 Task: Search Round Trip flight tickets for 2 adults, in Economy from Cairo to Phuket to travel on 02-Nov-2023. Phuket to Cairo on 22-Dec-2023.  Stops: One stop or fewer. Choice of flight is Emirates.  Outbound departure time preference is 12:00. Connecting airport is Dubai.
Action: Mouse moved to (326, 226)
Screenshot: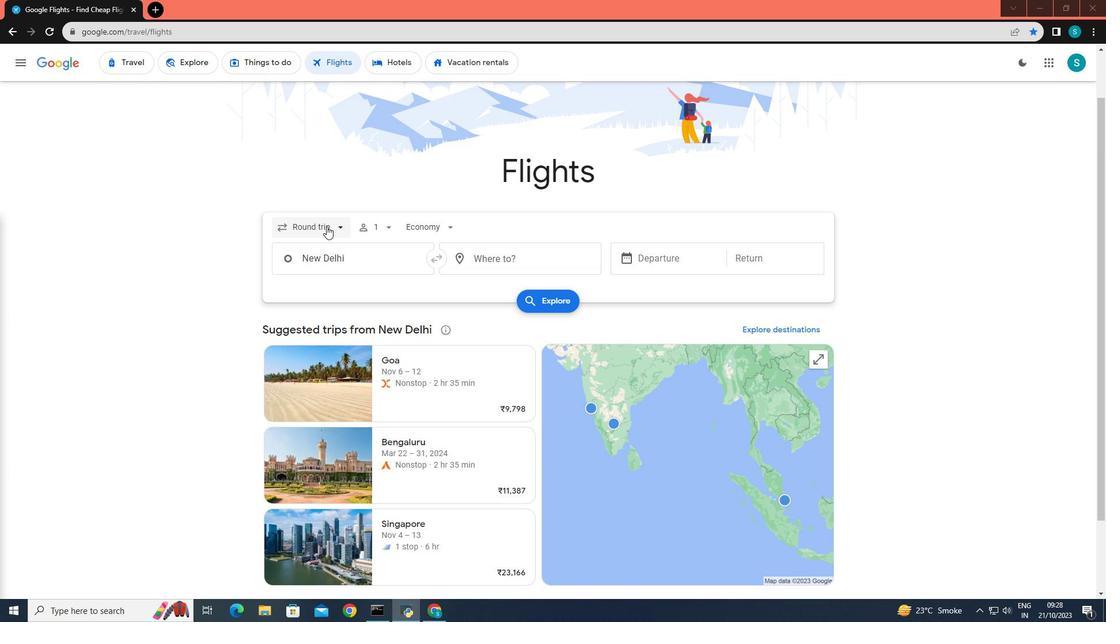 
Action: Mouse pressed left at (326, 226)
Screenshot: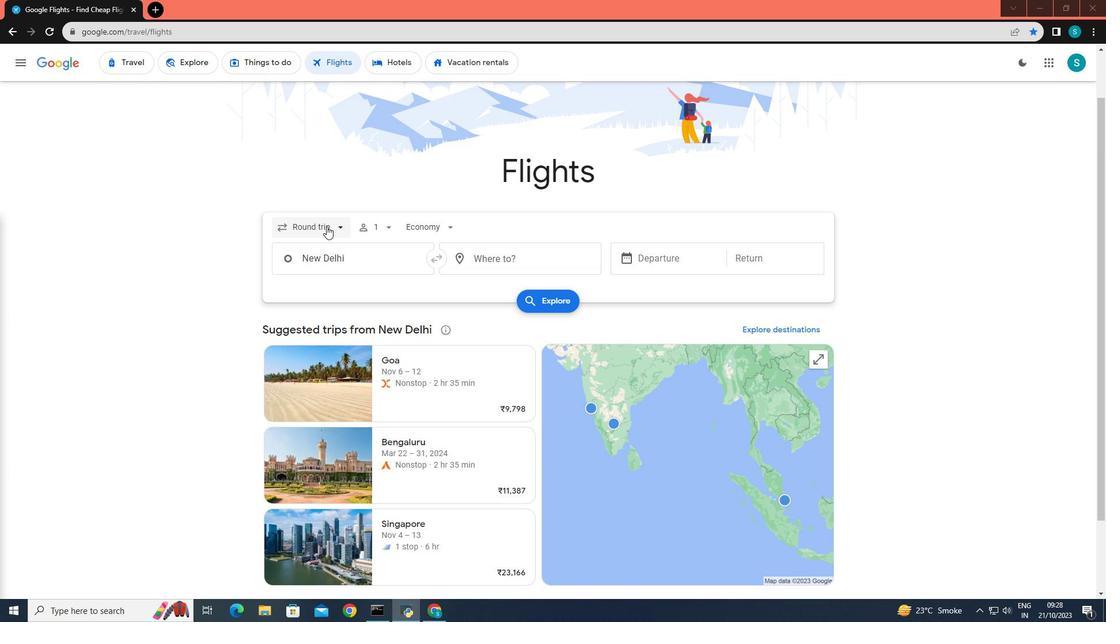 
Action: Mouse moved to (326, 259)
Screenshot: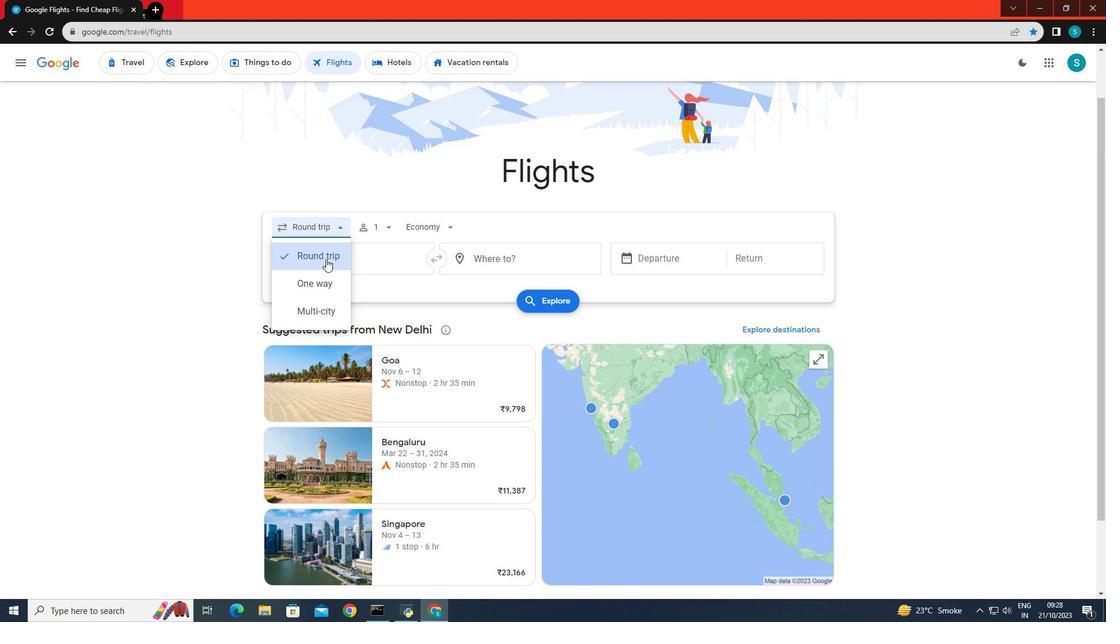 
Action: Mouse pressed left at (326, 259)
Screenshot: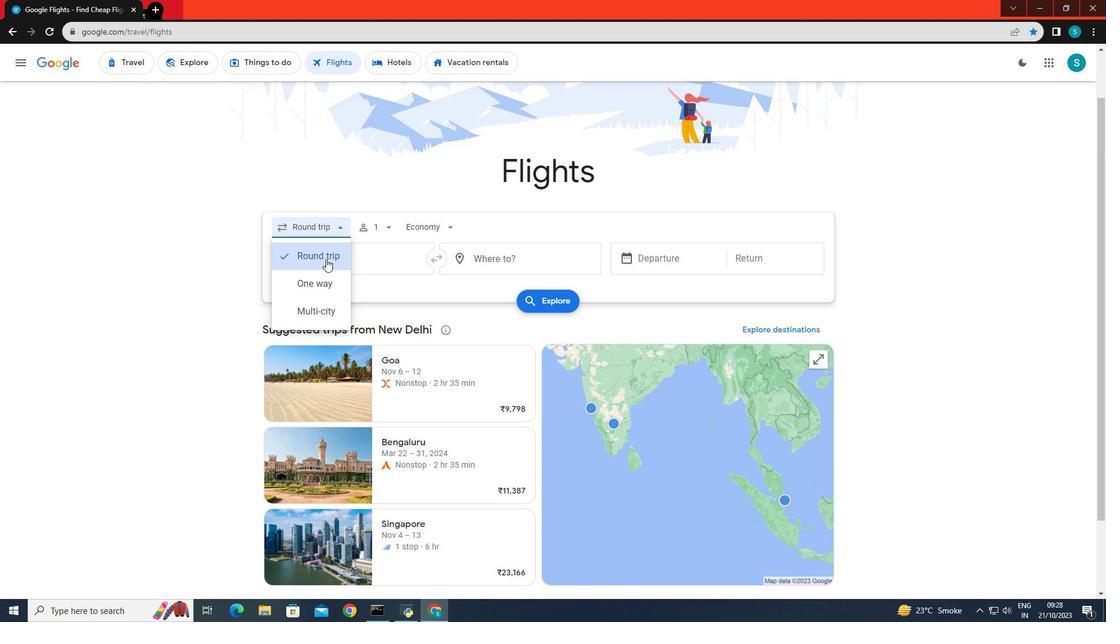 
Action: Mouse moved to (386, 231)
Screenshot: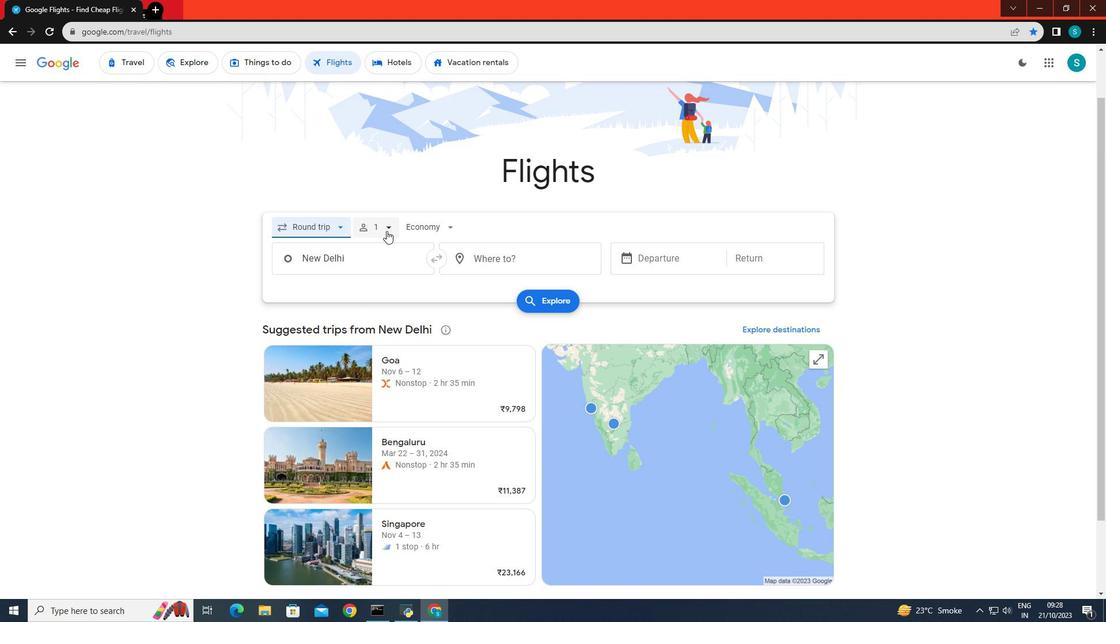 
Action: Mouse pressed left at (386, 231)
Screenshot: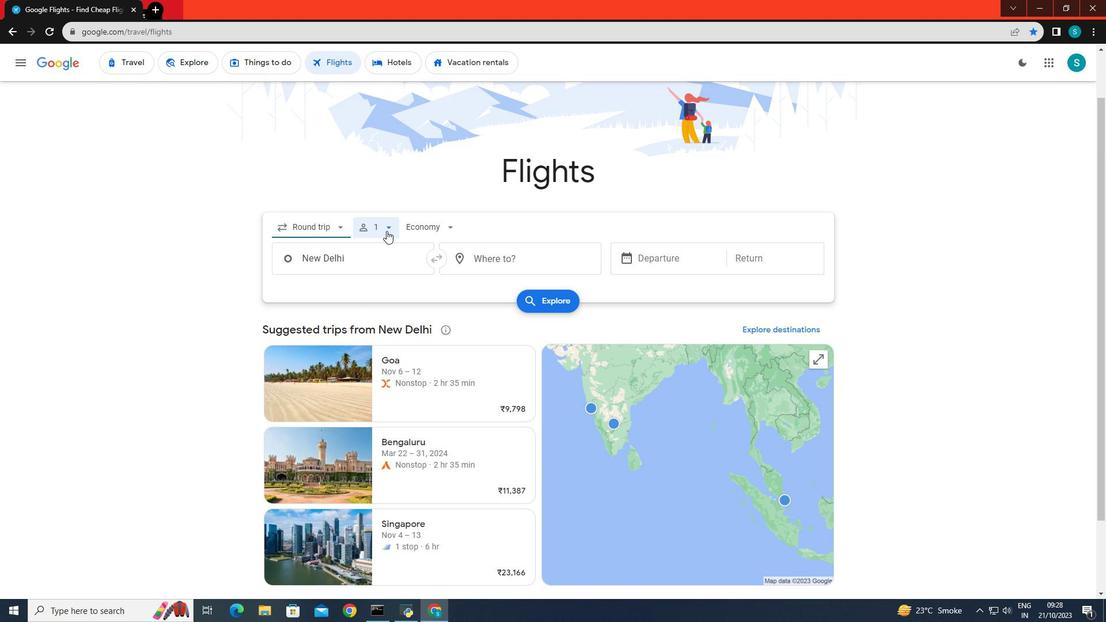 
Action: Mouse moved to (472, 254)
Screenshot: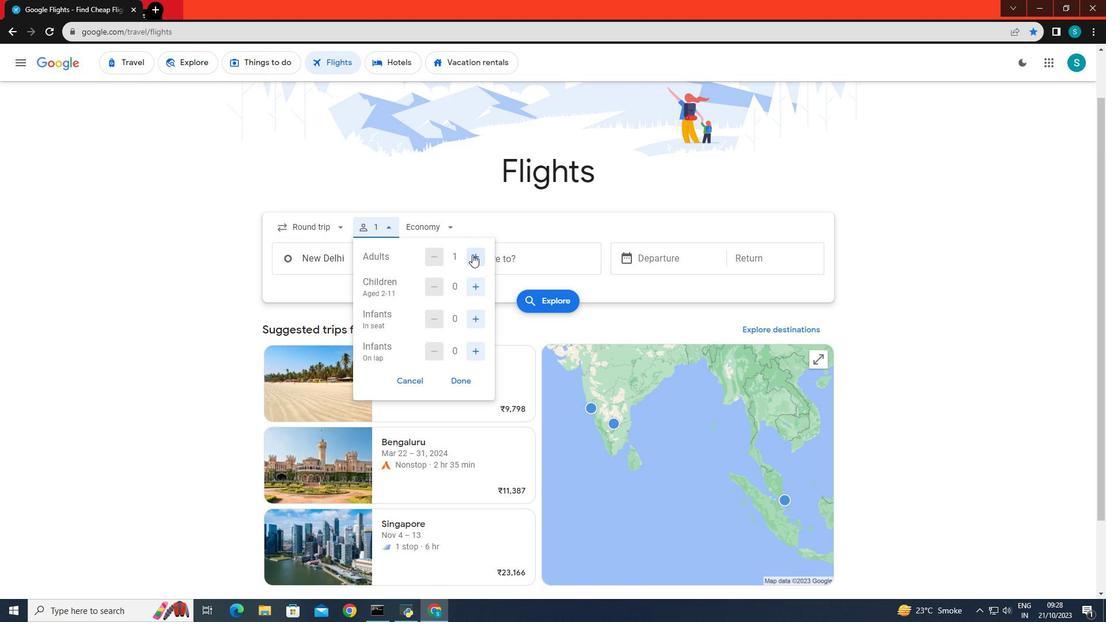 
Action: Mouse pressed left at (472, 254)
Screenshot: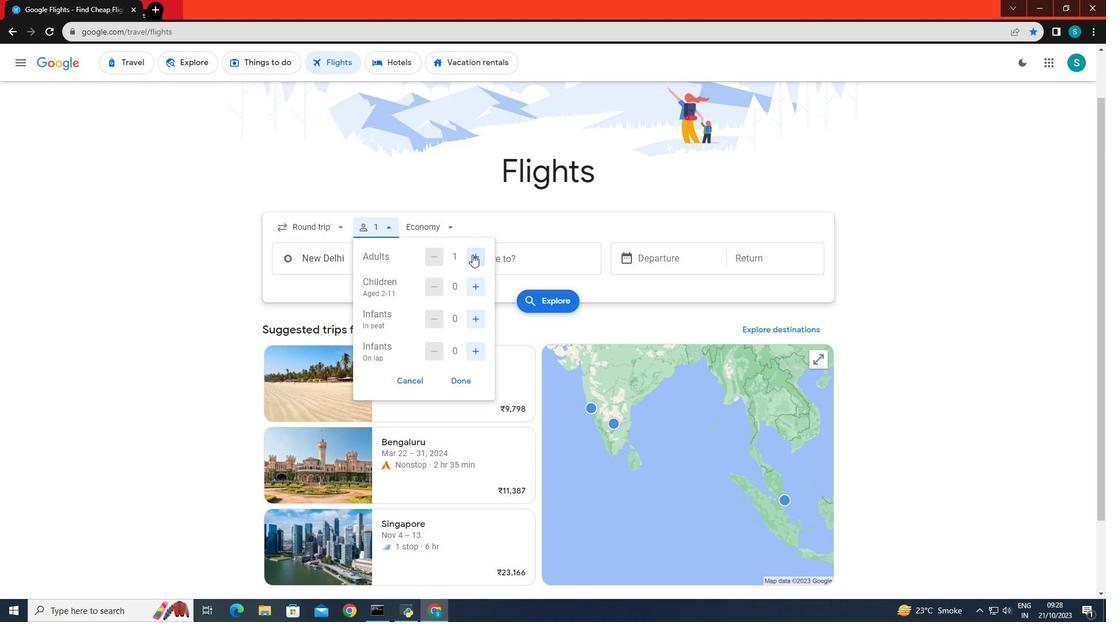 
Action: Mouse moved to (466, 380)
Screenshot: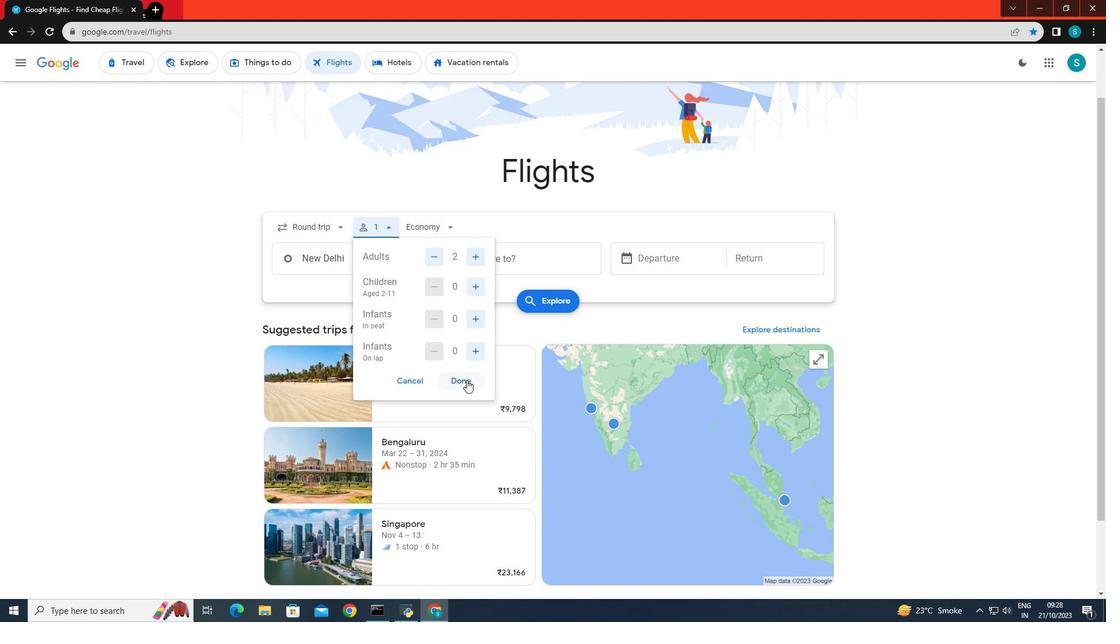 
Action: Mouse pressed left at (466, 380)
Screenshot: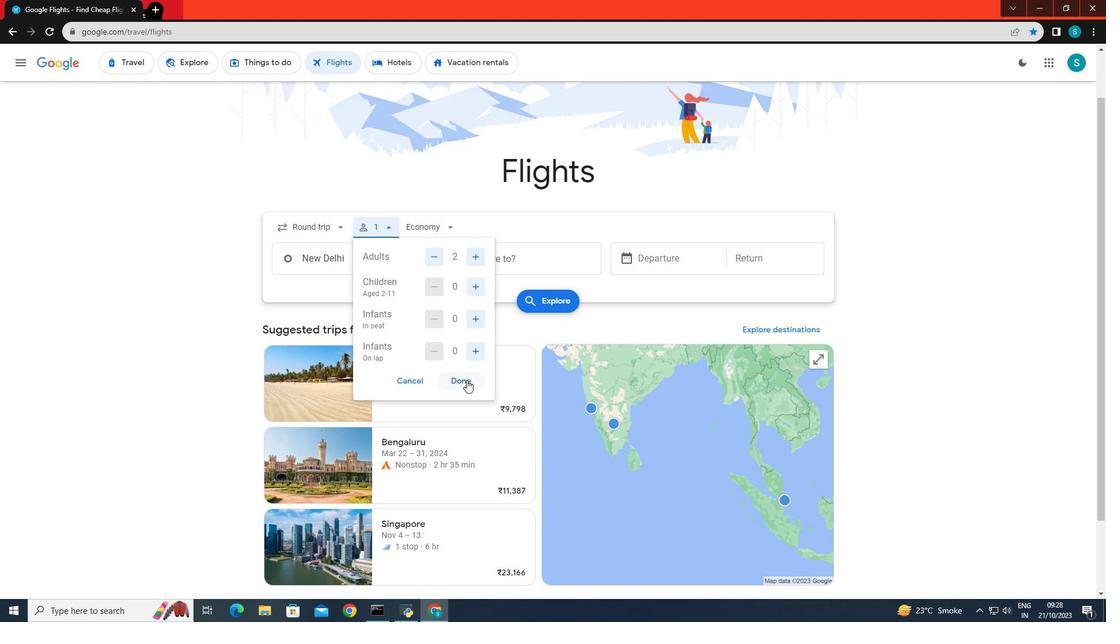 
Action: Mouse moved to (439, 230)
Screenshot: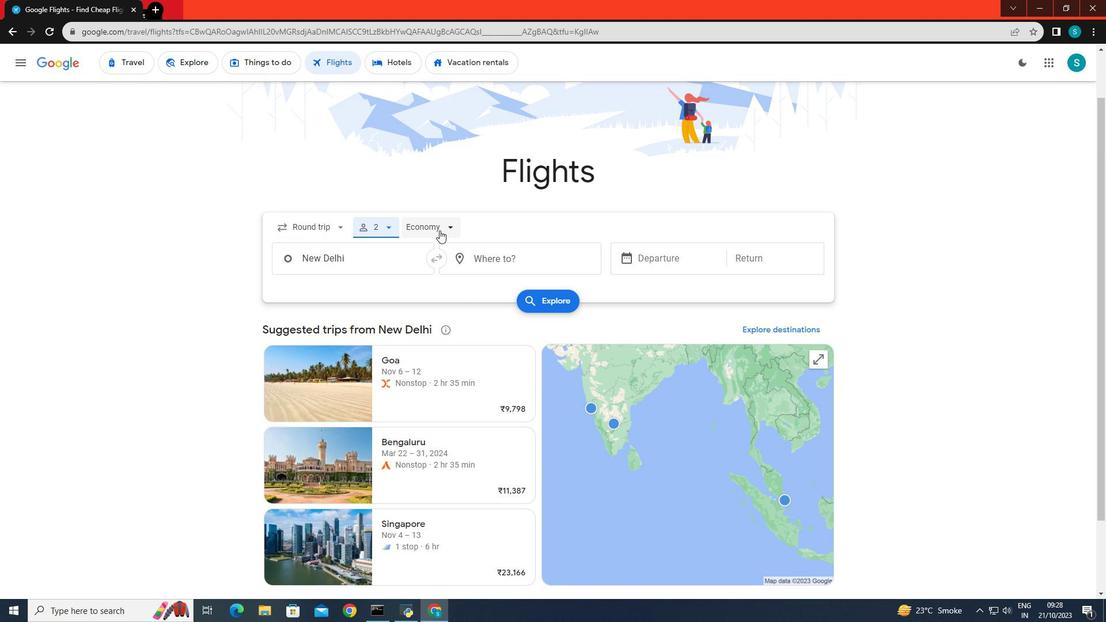 
Action: Mouse pressed left at (439, 230)
Screenshot: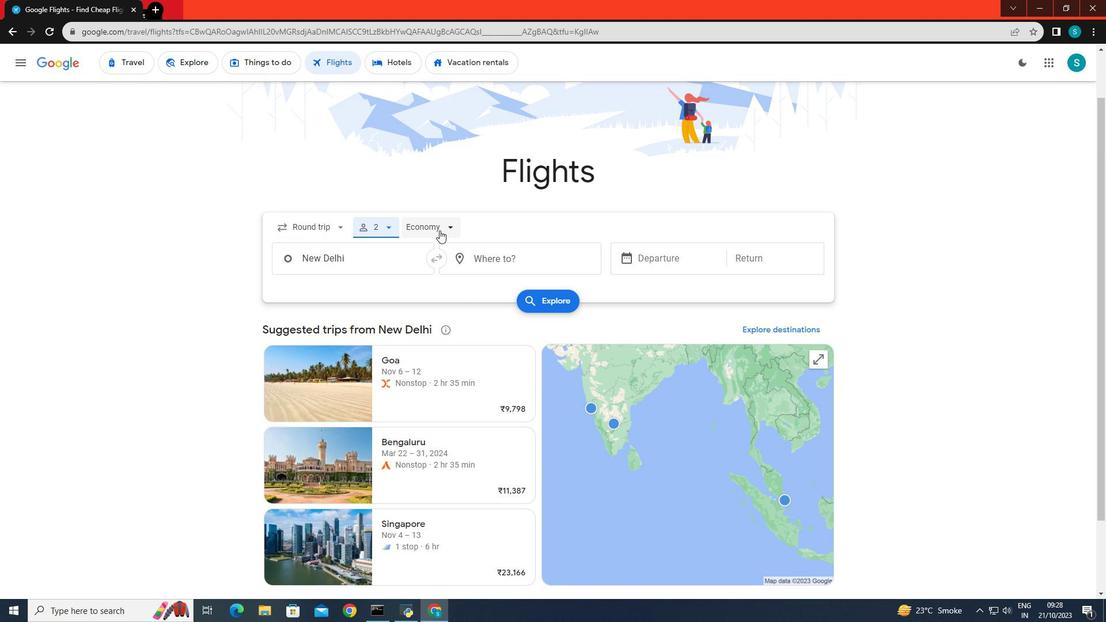 
Action: Mouse moved to (440, 257)
Screenshot: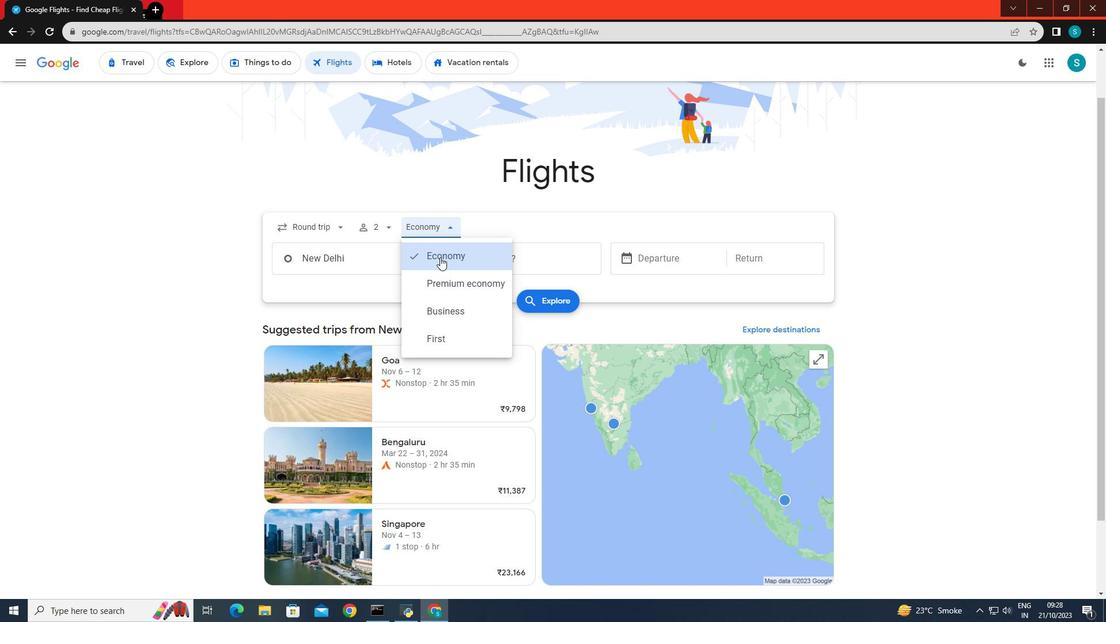 
Action: Mouse pressed left at (440, 257)
Screenshot: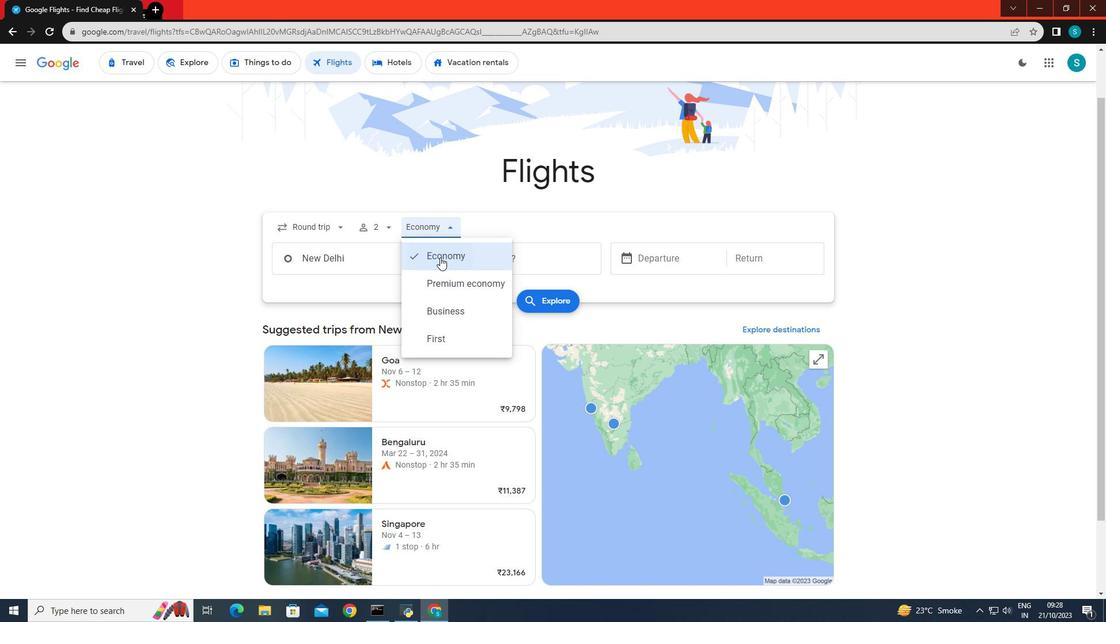 
Action: Mouse moved to (353, 255)
Screenshot: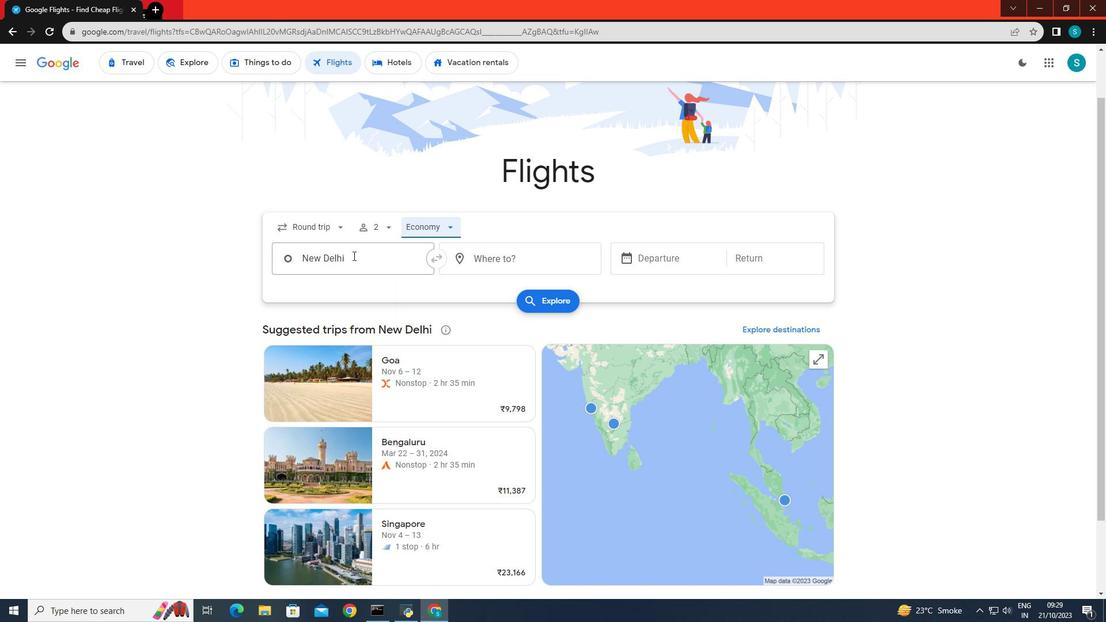 
Action: Mouse pressed left at (353, 255)
Screenshot: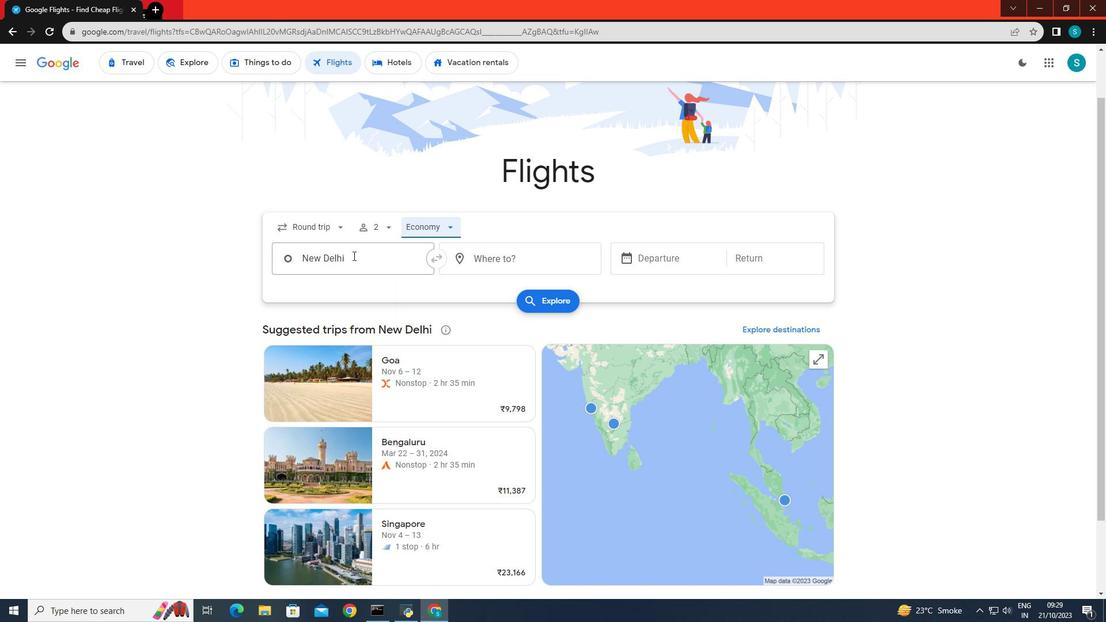 
Action: Key pressed <Key.backspace><Key.caps_lock>C<Key.caps_lock>airo
Screenshot: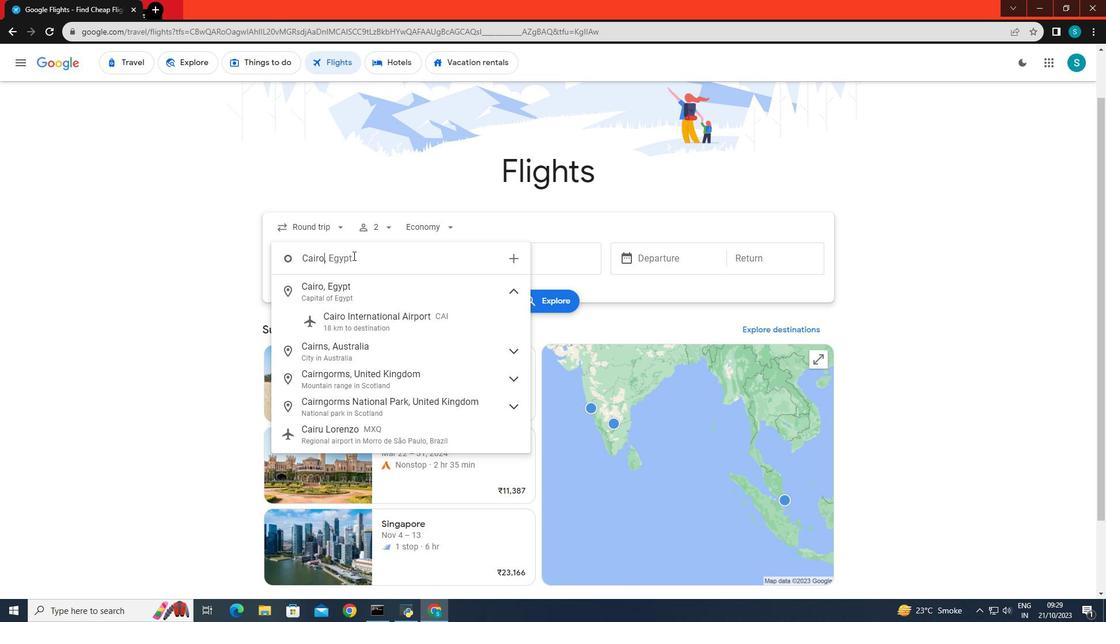 
Action: Mouse moved to (349, 283)
Screenshot: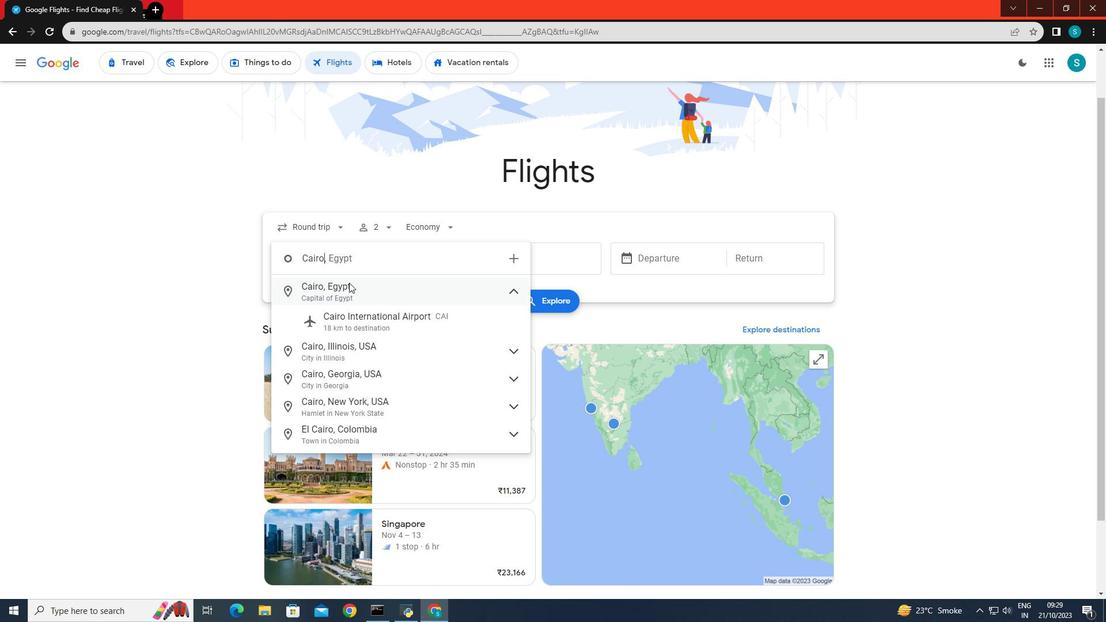 
Action: Mouse pressed left at (349, 283)
Screenshot: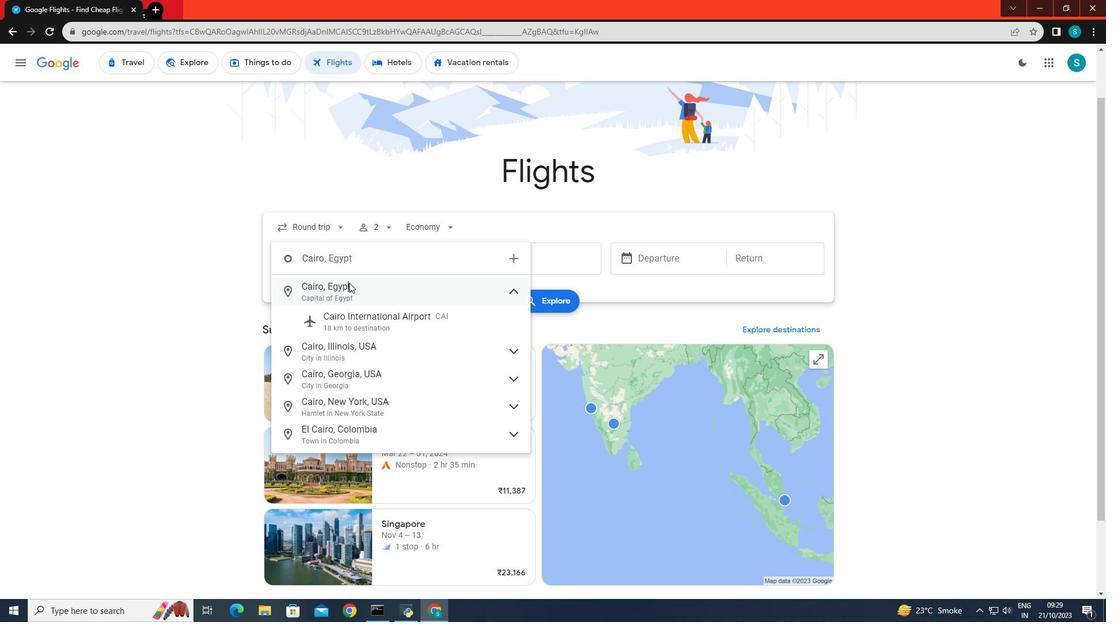 
Action: Mouse moved to (484, 251)
Screenshot: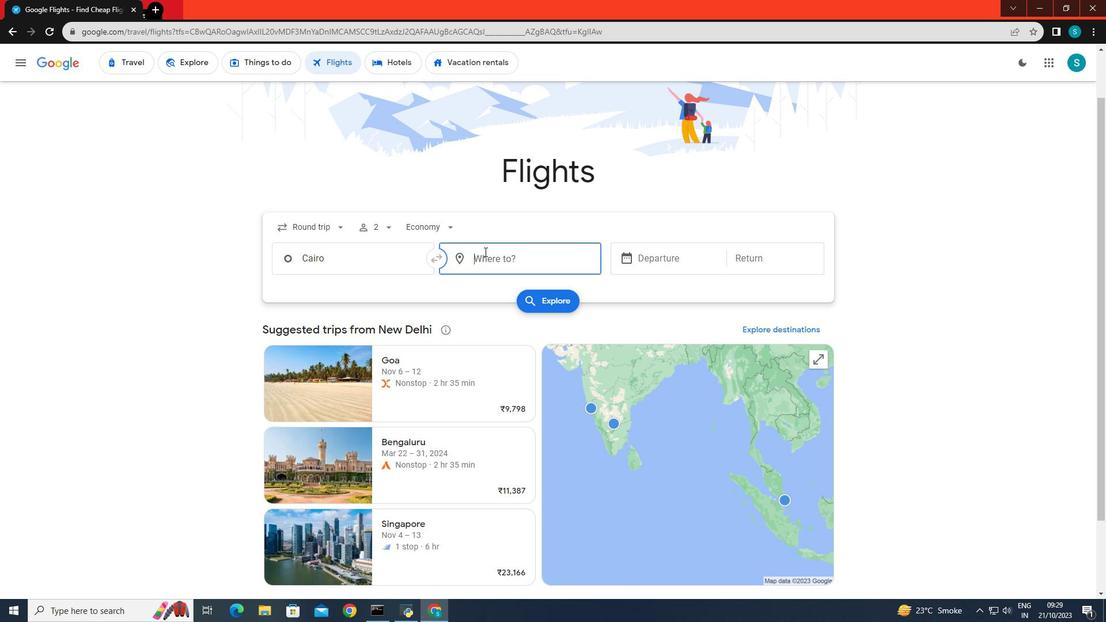 
Action: Mouse pressed left at (484, 251)
Screenshot: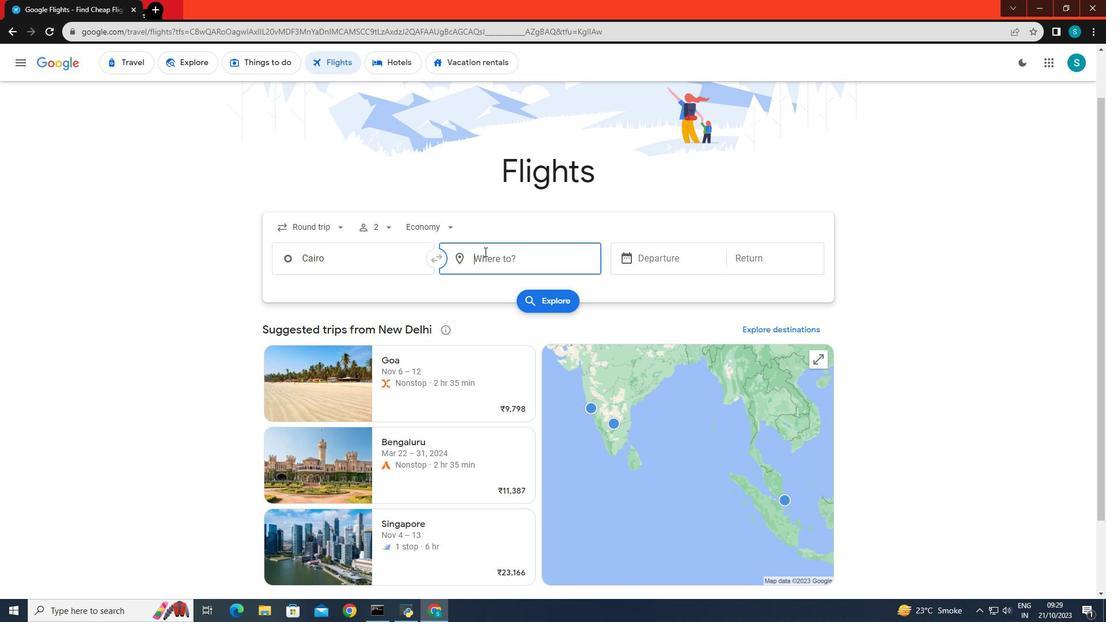 
Action: Key pressed <Key.caps_lock>P<Key.caps_lock>huket,
Screenshot: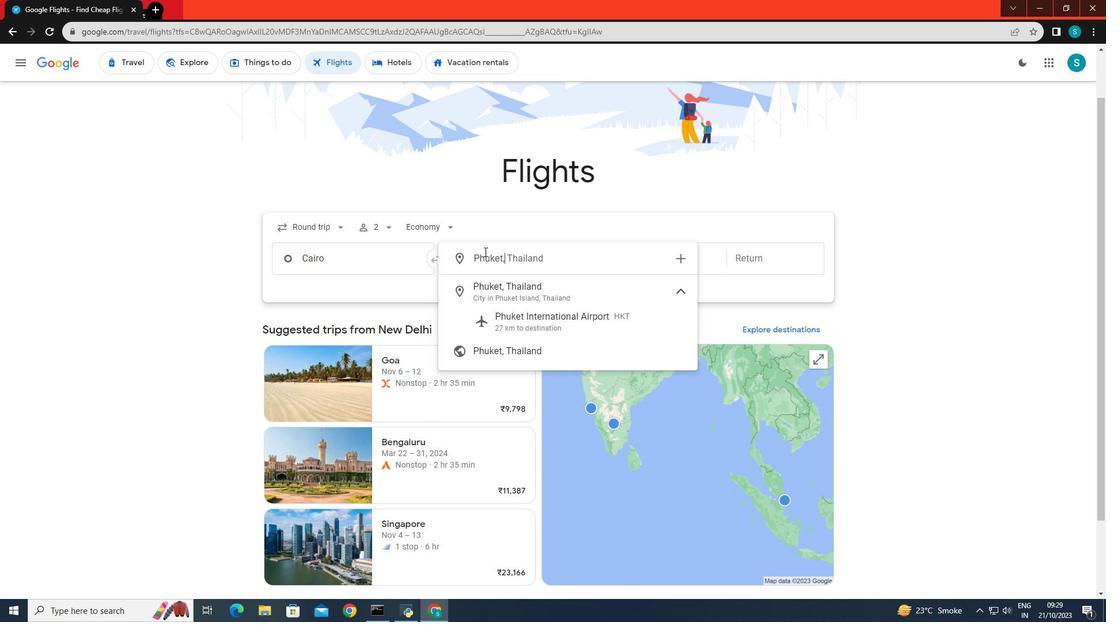 
Action: Mouse moved to (504, 277)
Screenshot: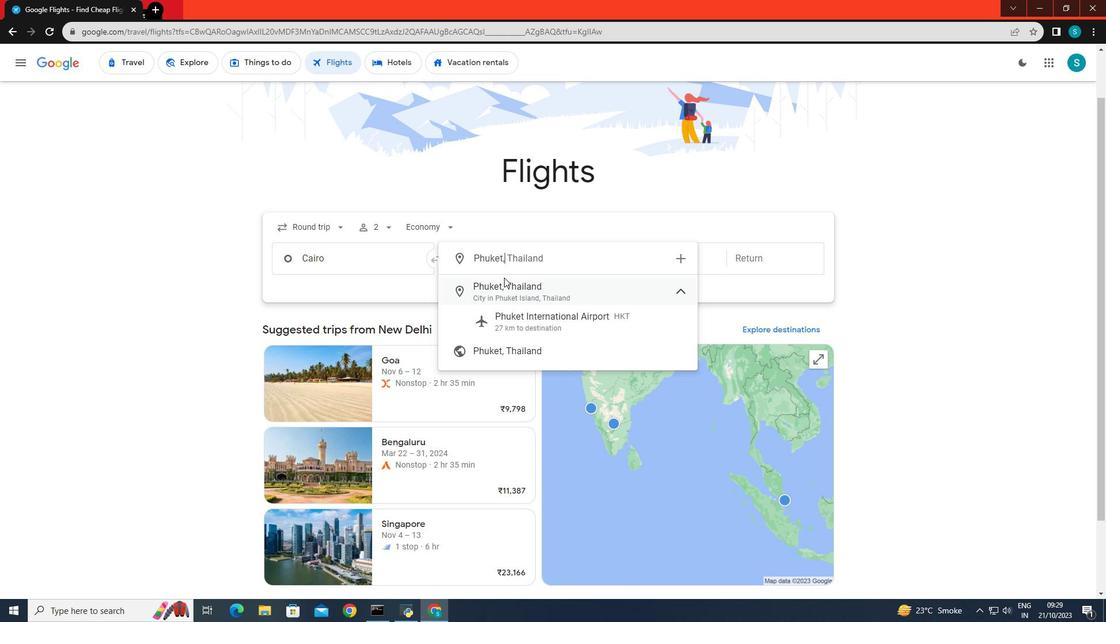 
Action: Mouse pressed left at (504, 277)
Screenshot: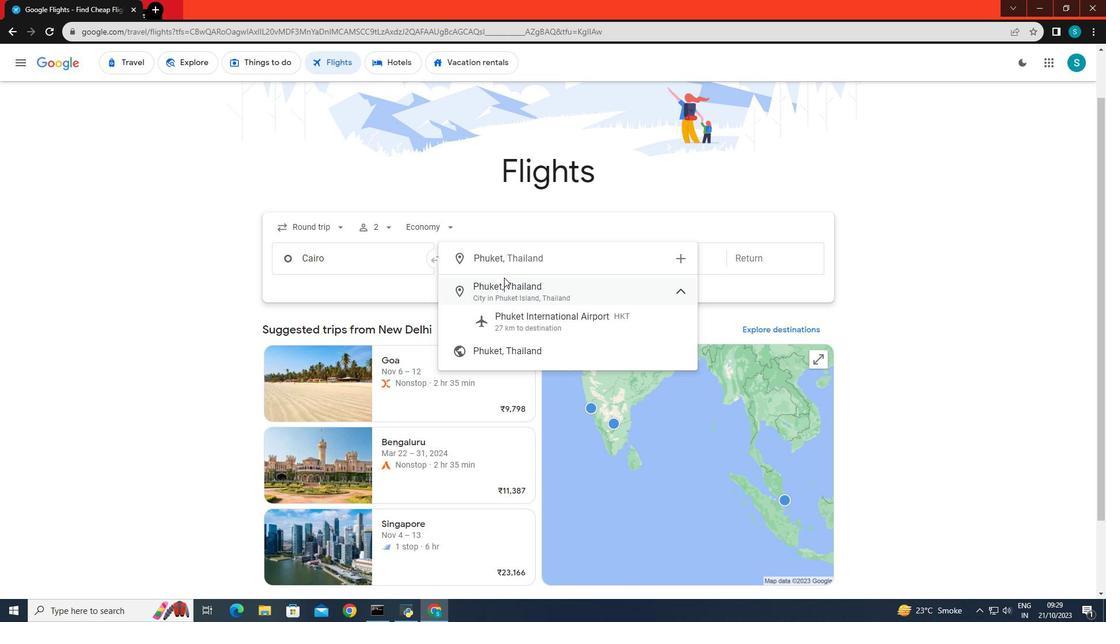 
Action: Mouse moved to (660, 256)
Screenshot: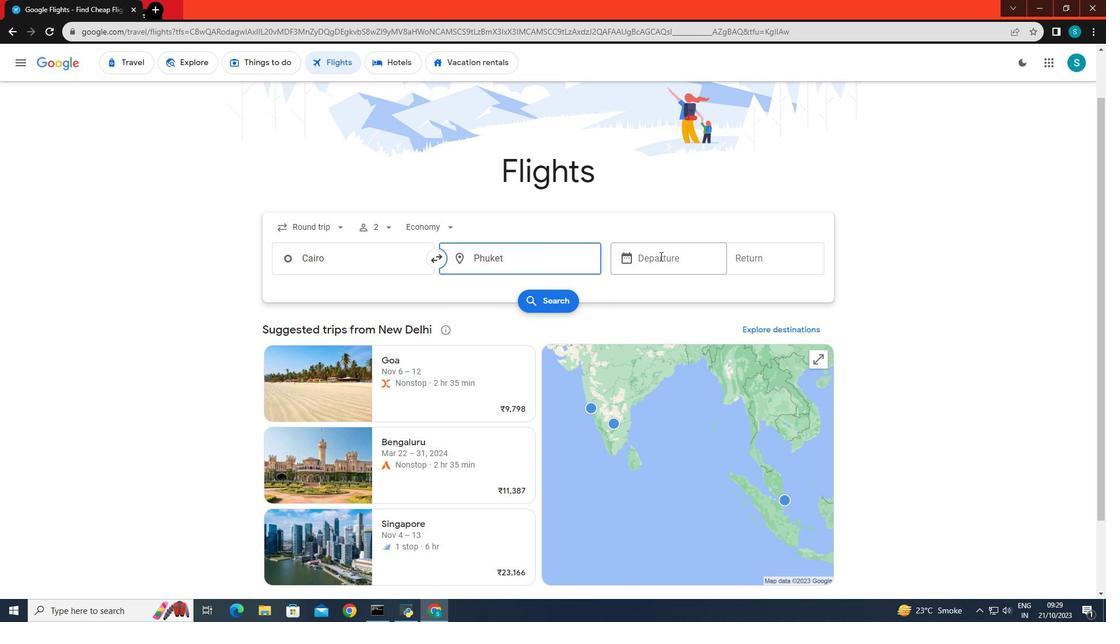 
Action: Mouse pressed left at (660, 256)
Screenshot: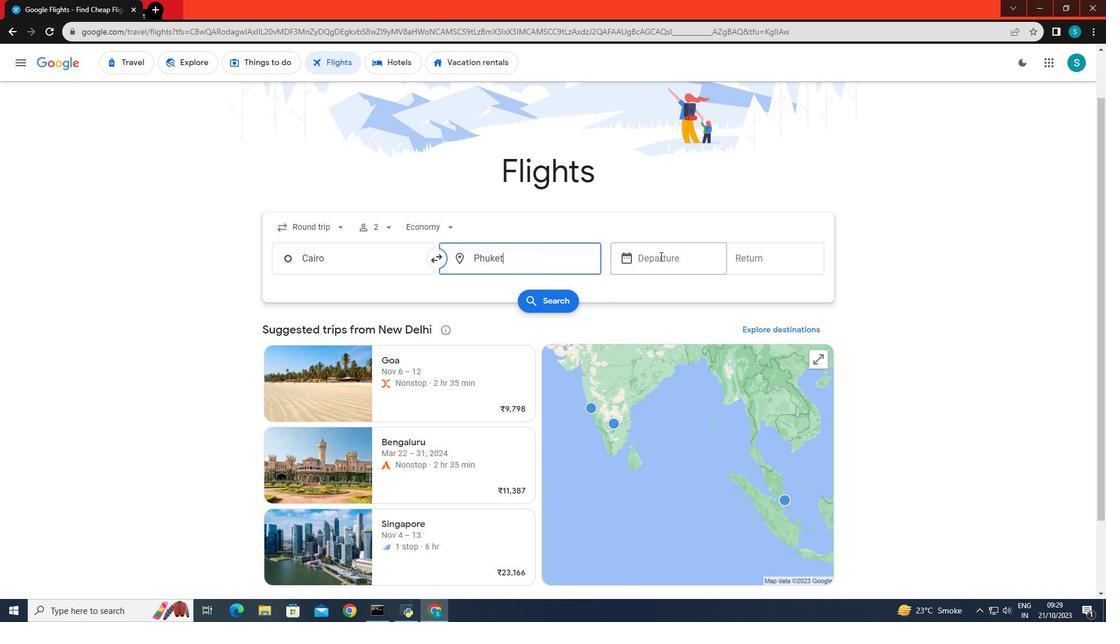
Action: Mouse moved to (743, 355)
Screenshot: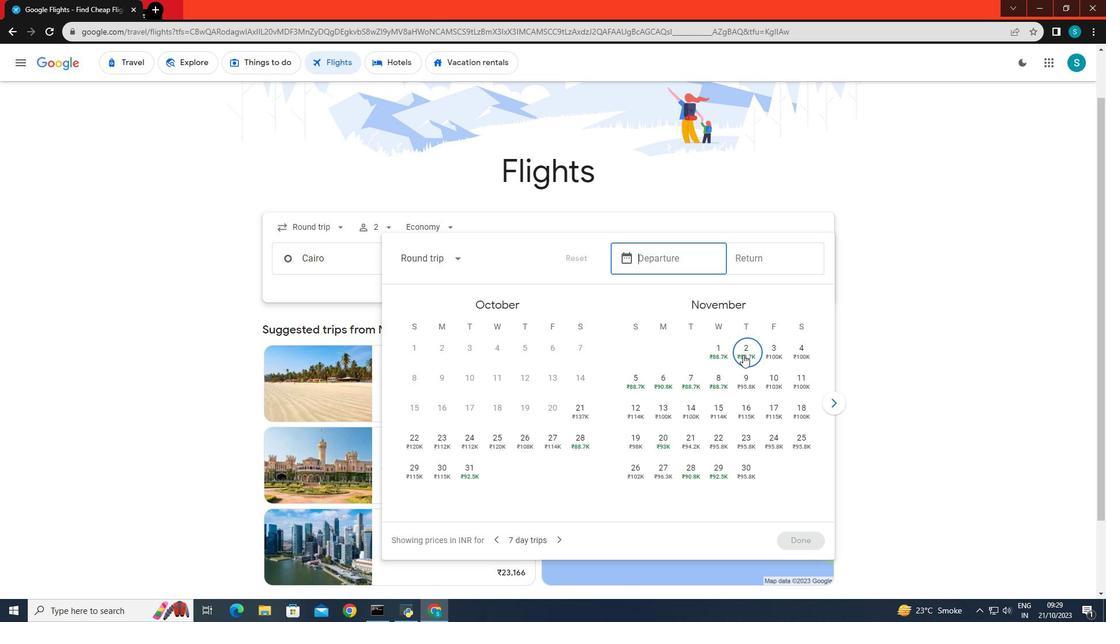 
Action: Mouse pressed left at (743, 355)
Screenshot: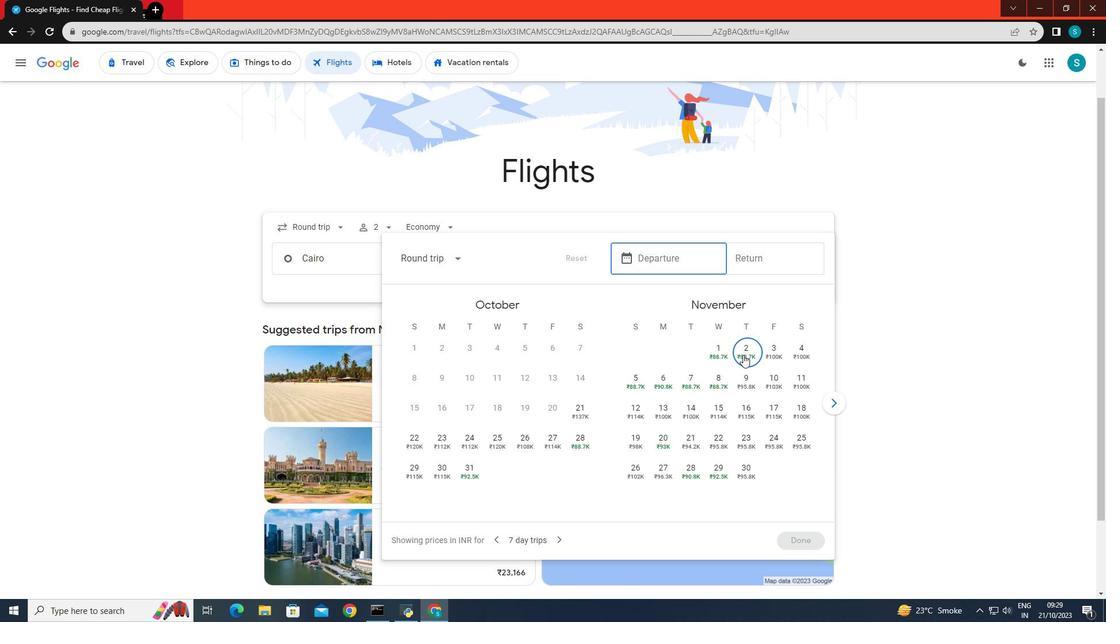
Action: Mouse moved to (834, 409)
Screenshot: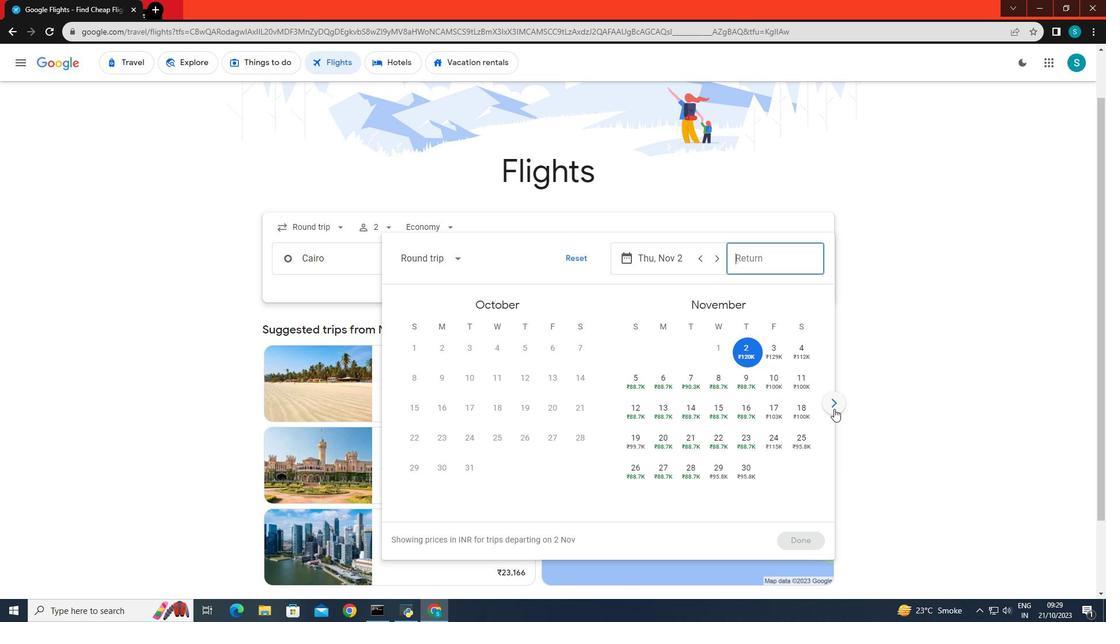
Action: Mouse pressed left at (834, 409)
Screenshot: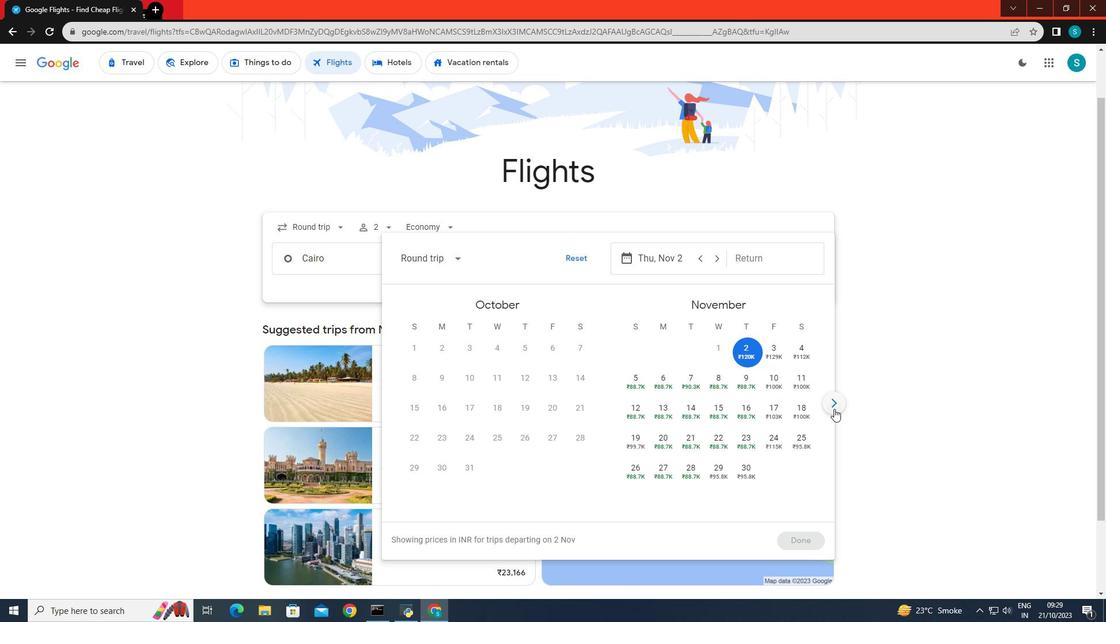 
Action: Mouse moved to (771, 440)
Screenshot: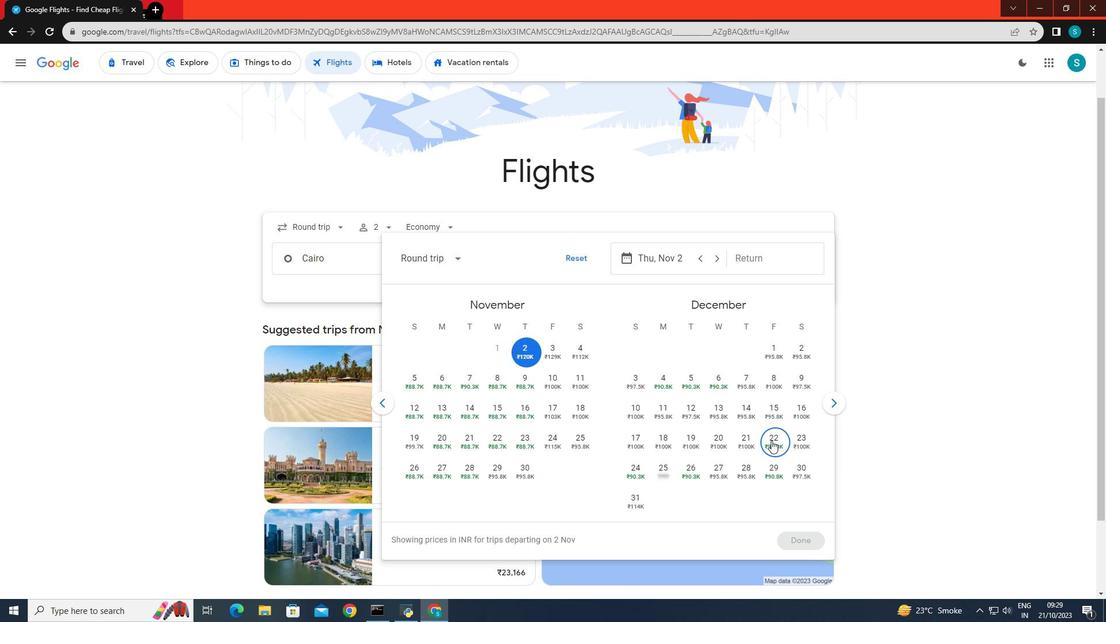 
Action: Mouse pressed left at (771, 440)
Screenshot: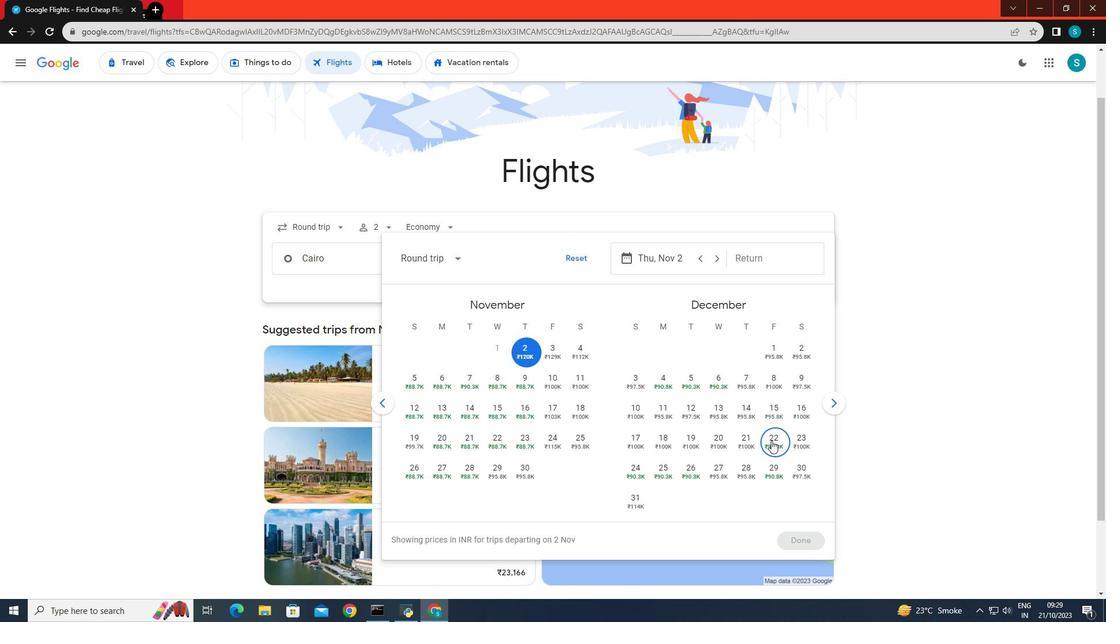 
Action: Mouse moved to (805, 537)
Screenshot: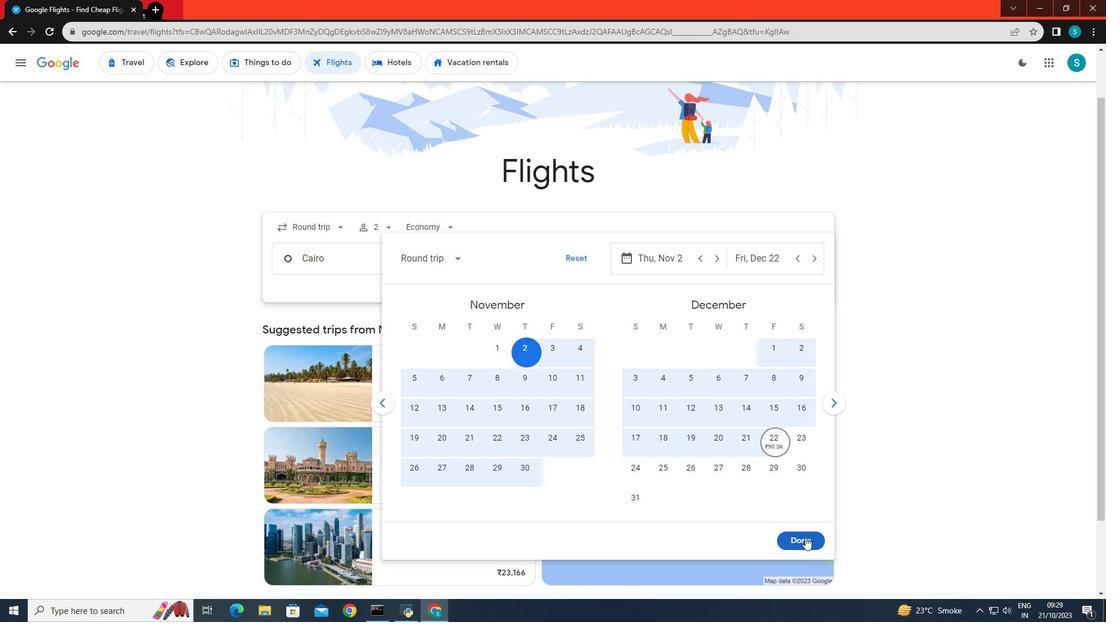 
Action: Mouse pressed left at (805, 537)
Screenshot: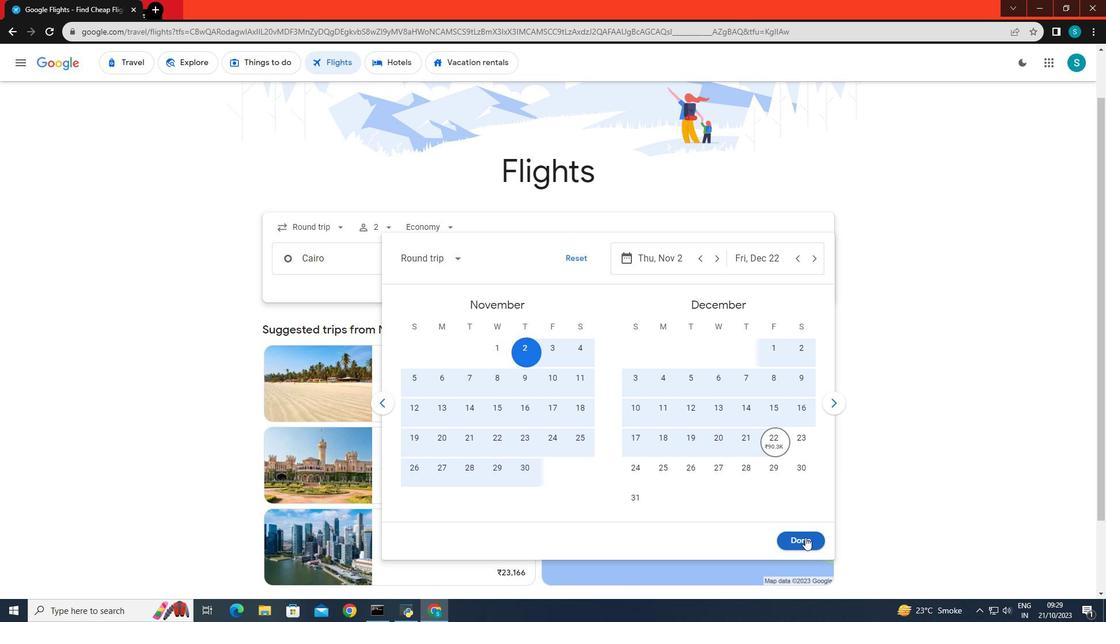 
Action: Mouse moved to (569, 300)
Screenshot: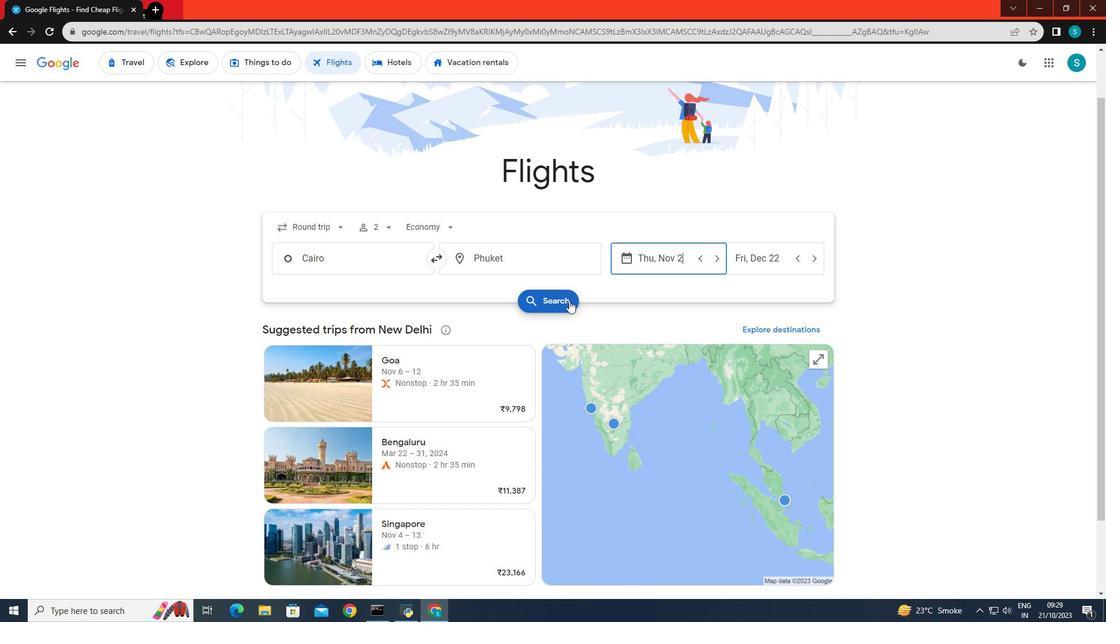
Action: Mouse pressed left at (569, 300)
Screenshot: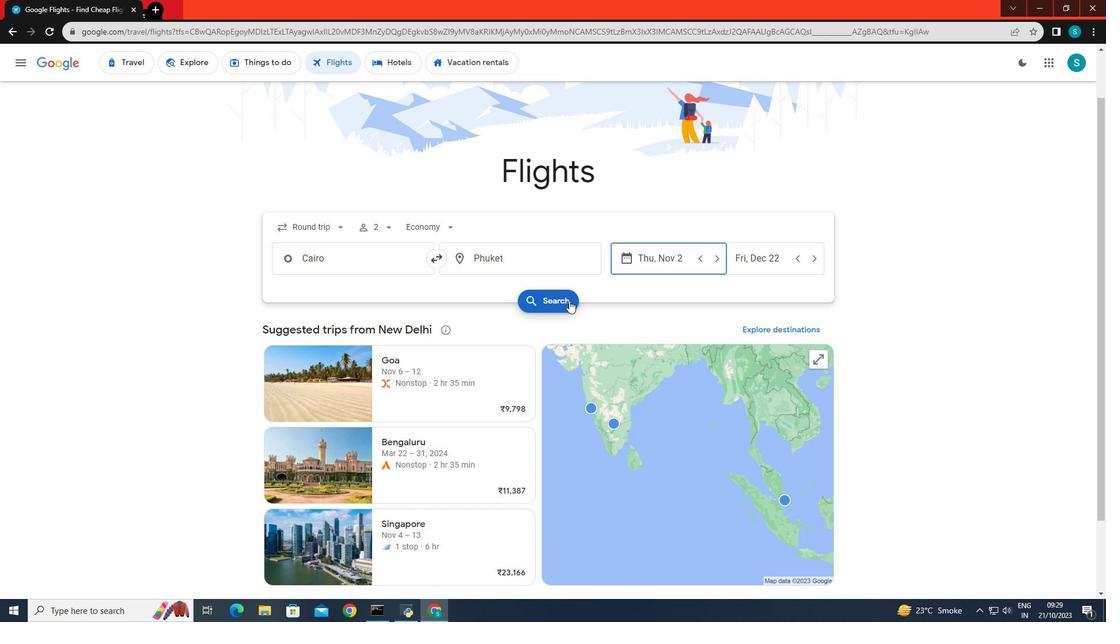 
Action: Mouse moved to (361, 166)
Screenshot: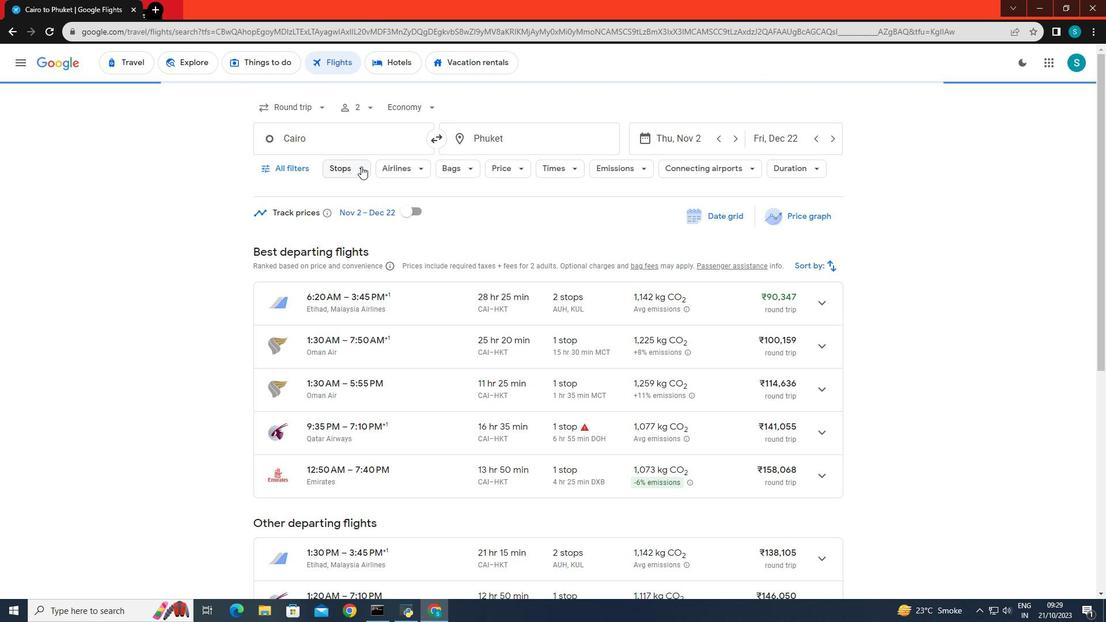 
Action: Mouse pressed left at (361, 166)
Screenshot: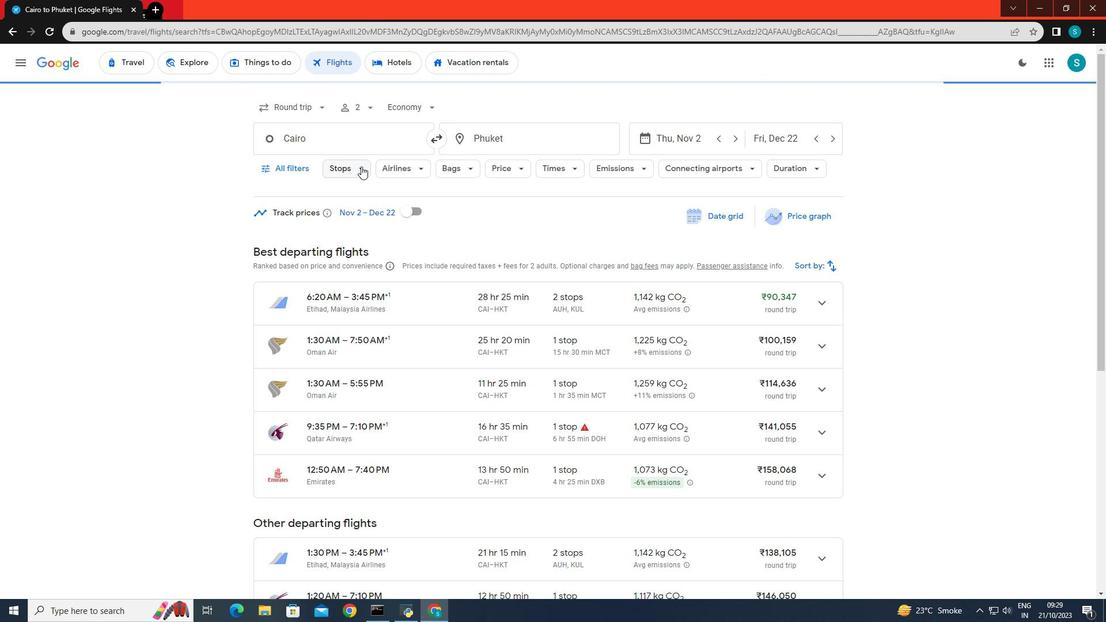 
Action: Mouse moved to (345, 285)
Screenshot: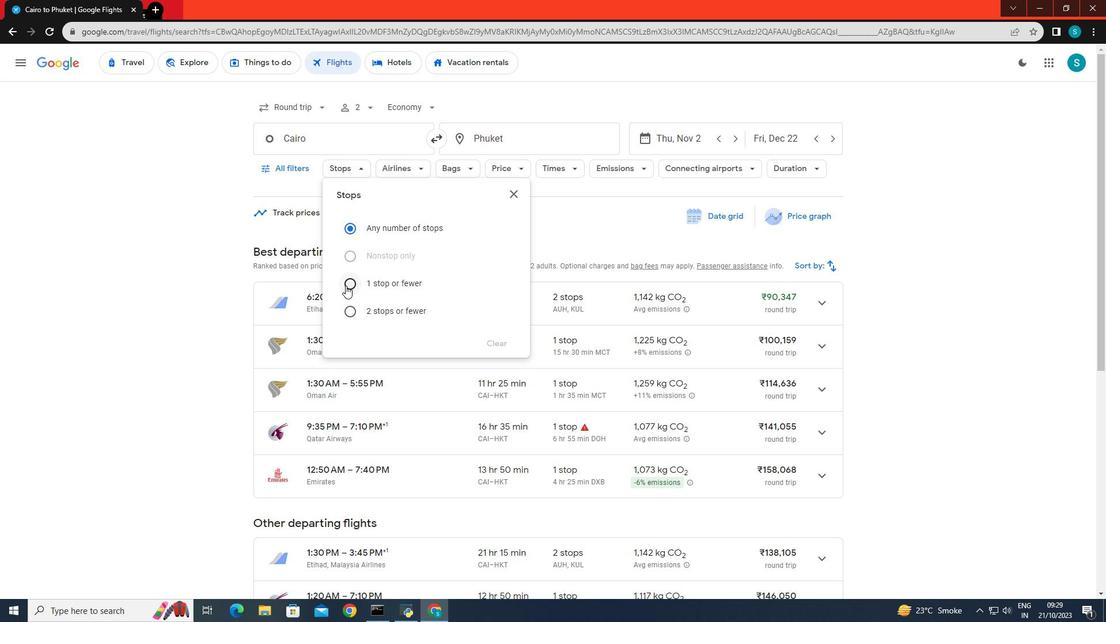 
Action: Mouse pressed left at (345, 285)
Screenshot: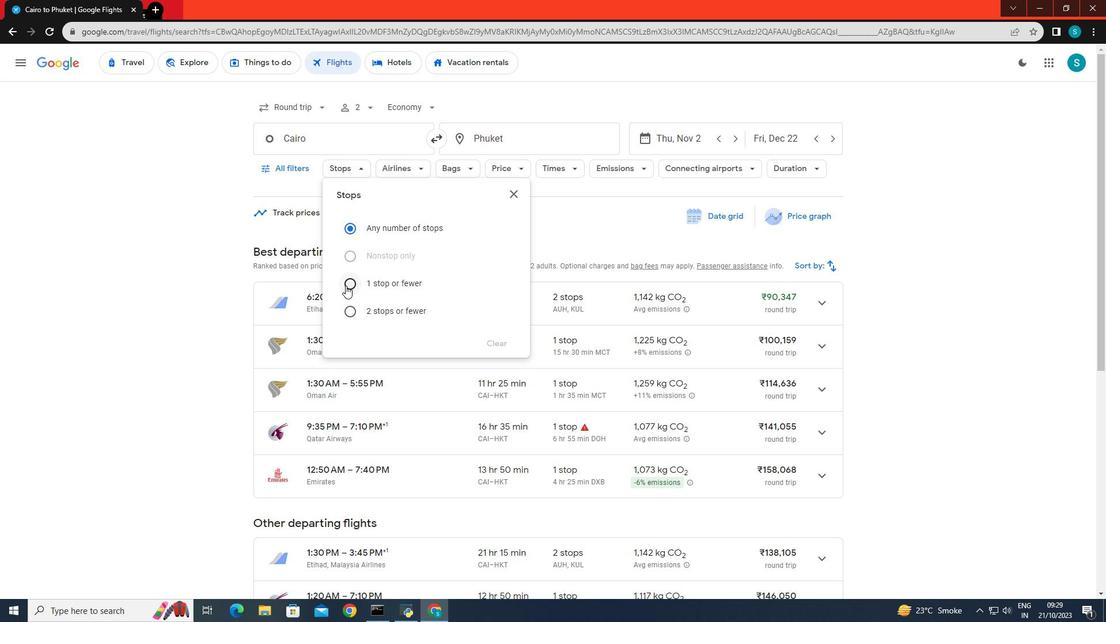
Action: Mouse moved to (182, 272)
Screenshot: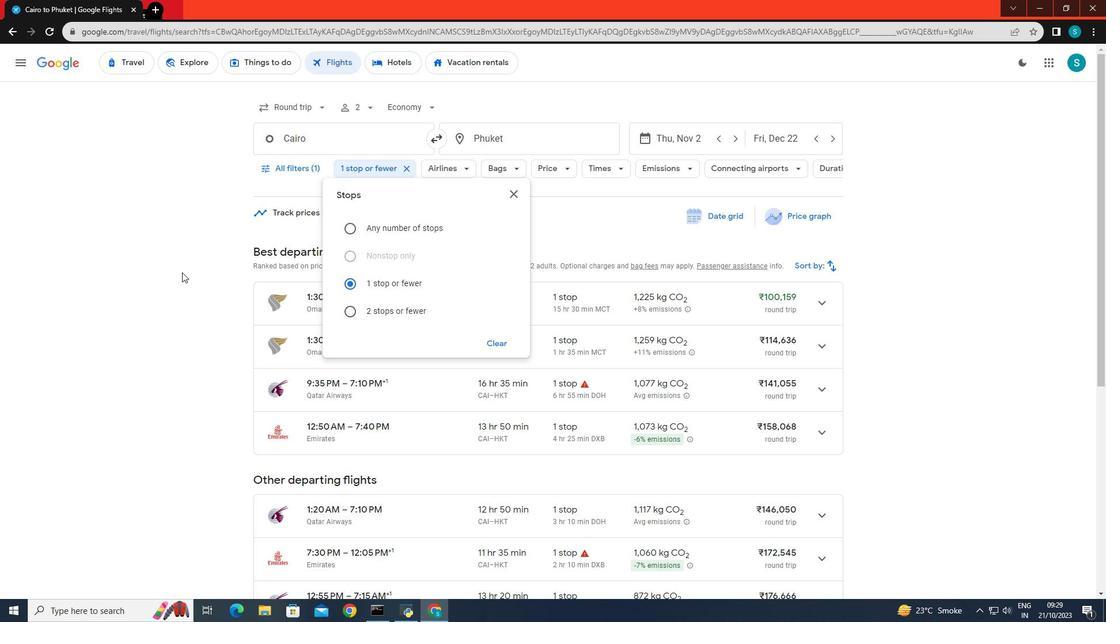 
Action: Mouse pressed left at (182, 272)
Screenshot: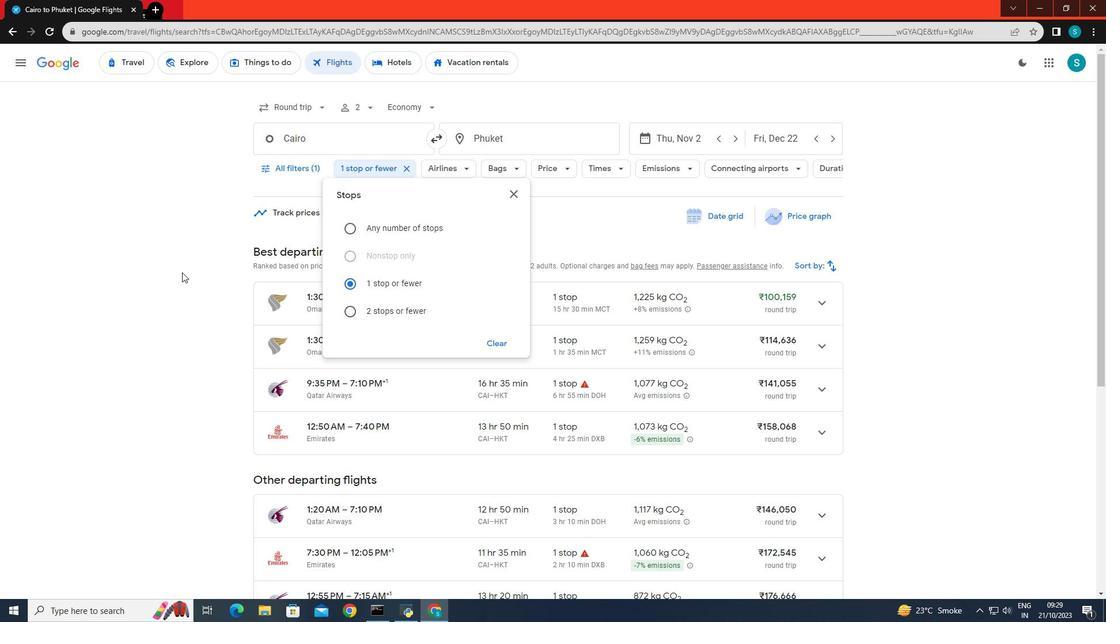 
Action: Mouse moved to (438, 165)
Screenshot: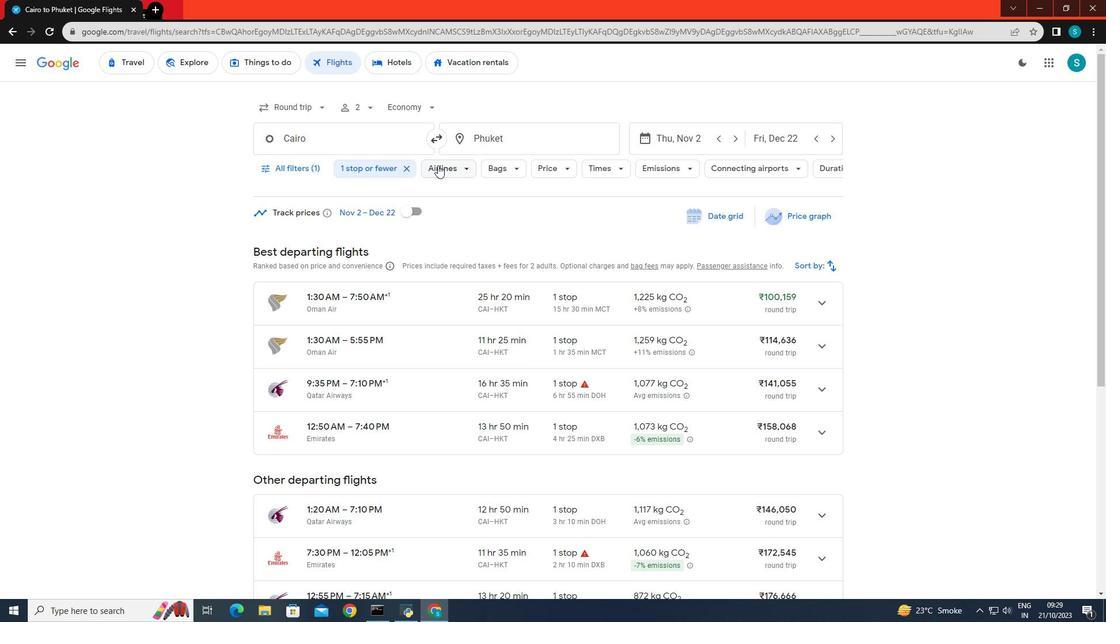 
Action: Mouse pressed left at (438, 165)
Screenshot: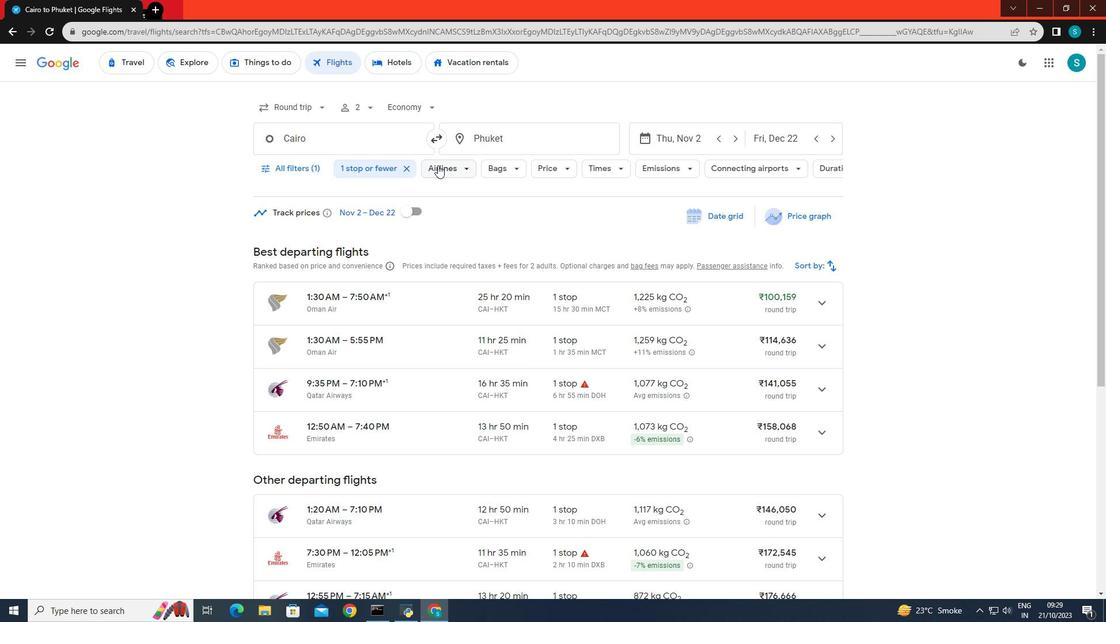 
Action: Mouse moved to (473, 393)
Screenshot: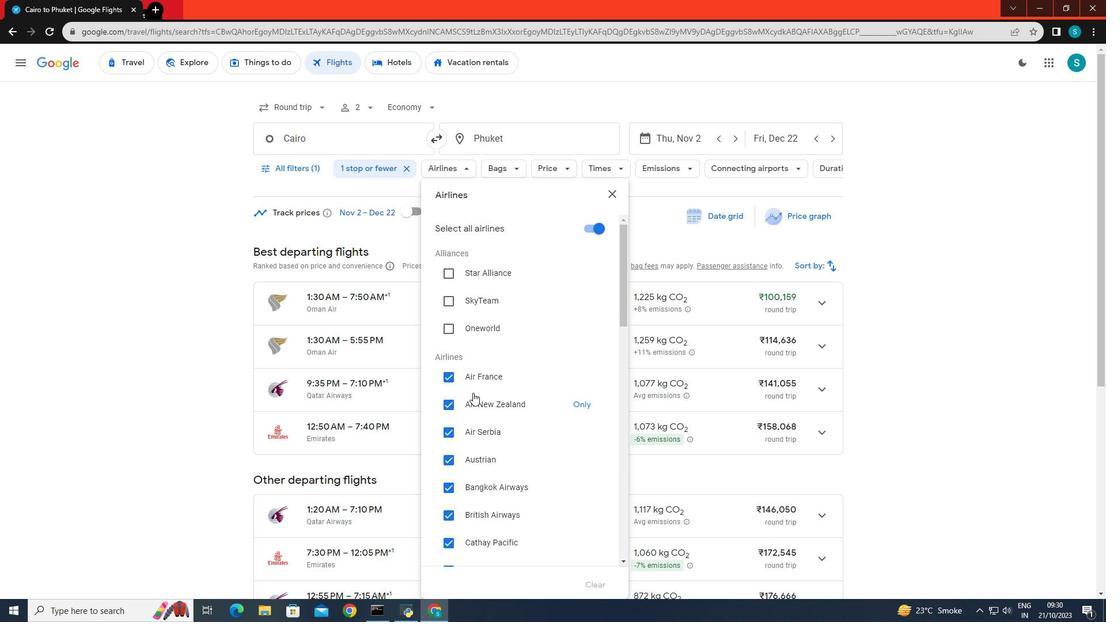 
Action: Mouse scrolled (473, 392) with delta (0, 0)
Screenshot: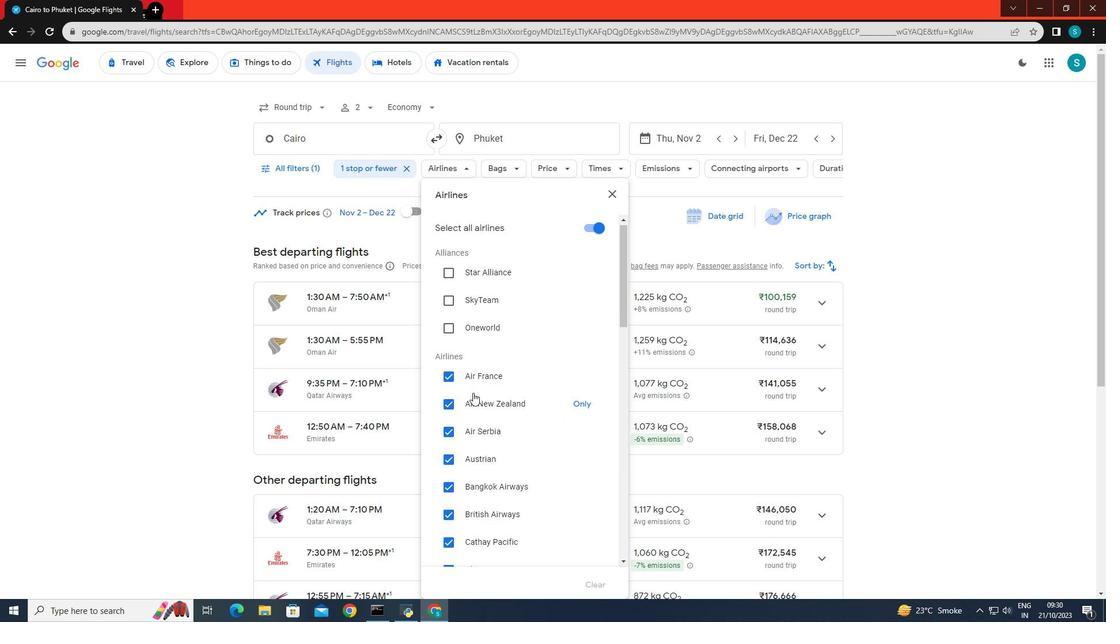 
Action: Mouse moved to (473, 393)
Screenshot: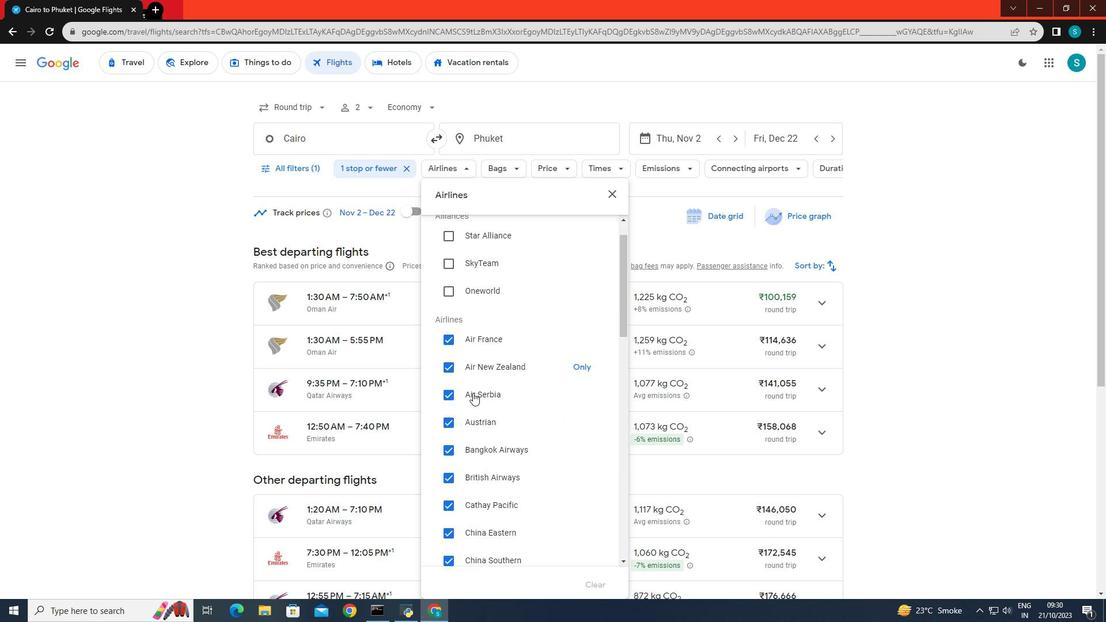 
Action: Mouse scrolled (473, 392) with delta (0, 0)
Screenshot: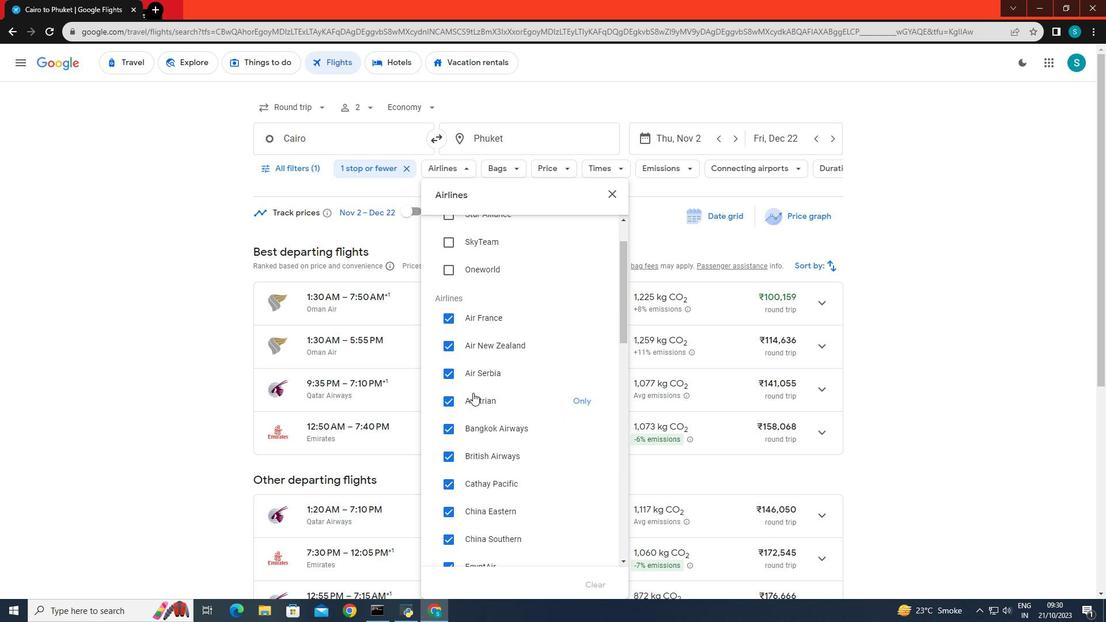 
Action: Mouse scrolled (473, 392) with delta (0, 0)
Screenshot: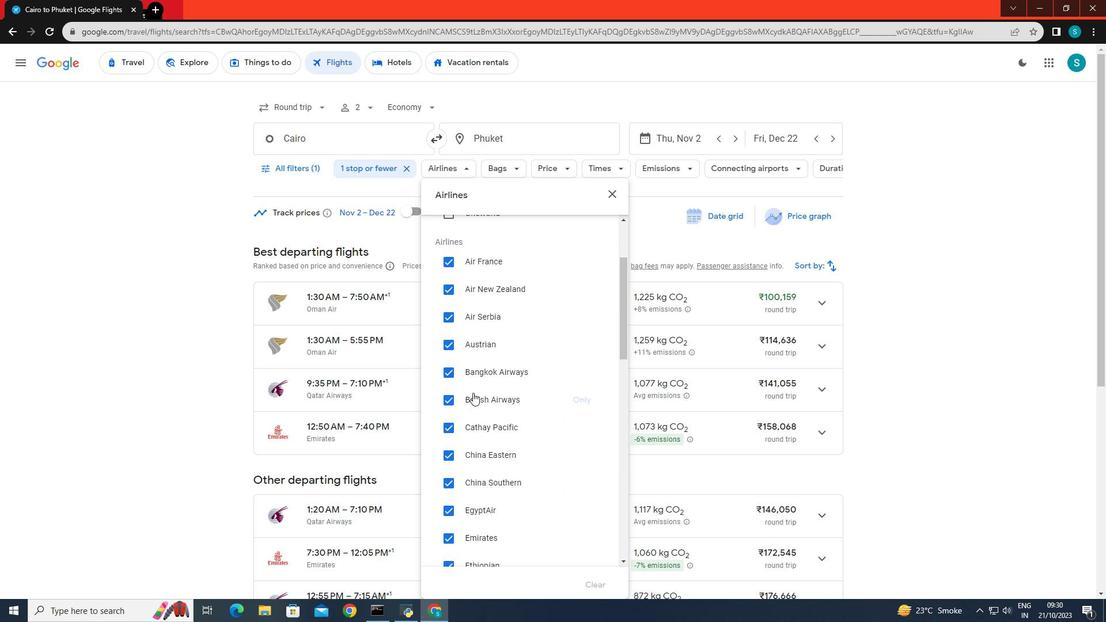 
Action: Mouse scrolled (473, 392) with delta (0, 0)
Screenshot: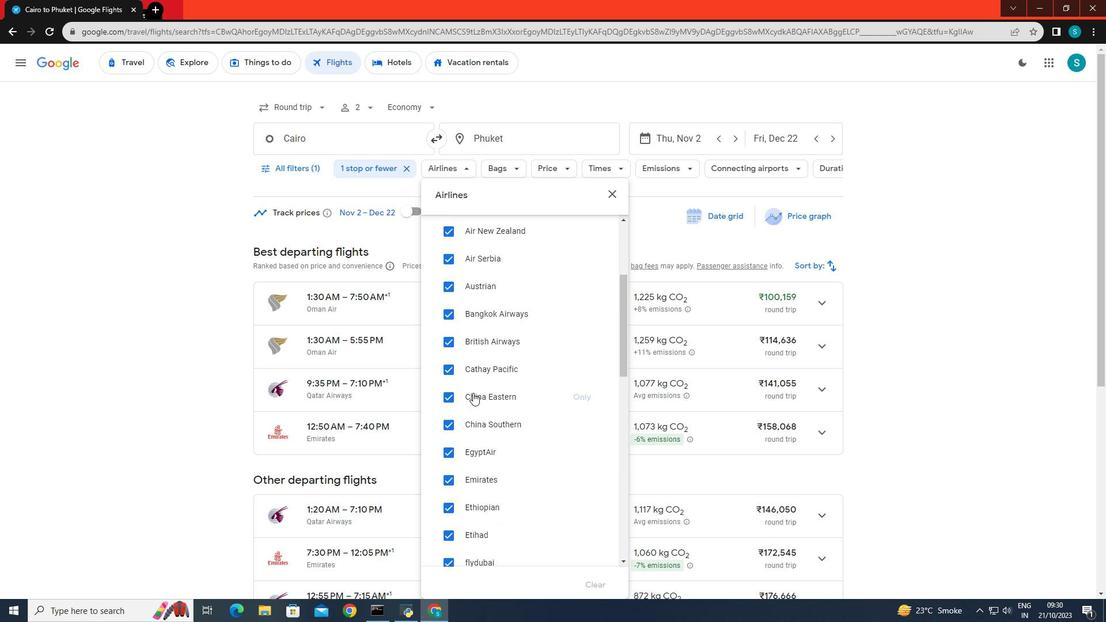
Action: Mouse scrolled (473, 392) with delta (0, 0)
Screenshot: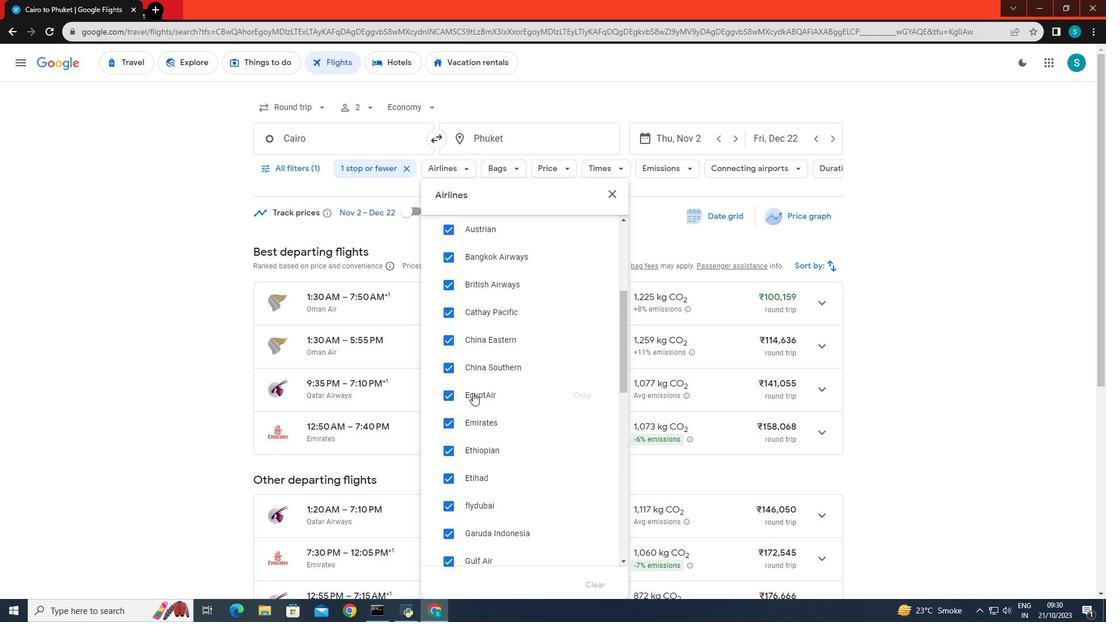 
Action: Mouse scrolled (473, 392) with delta (0, 0)
Screenshot: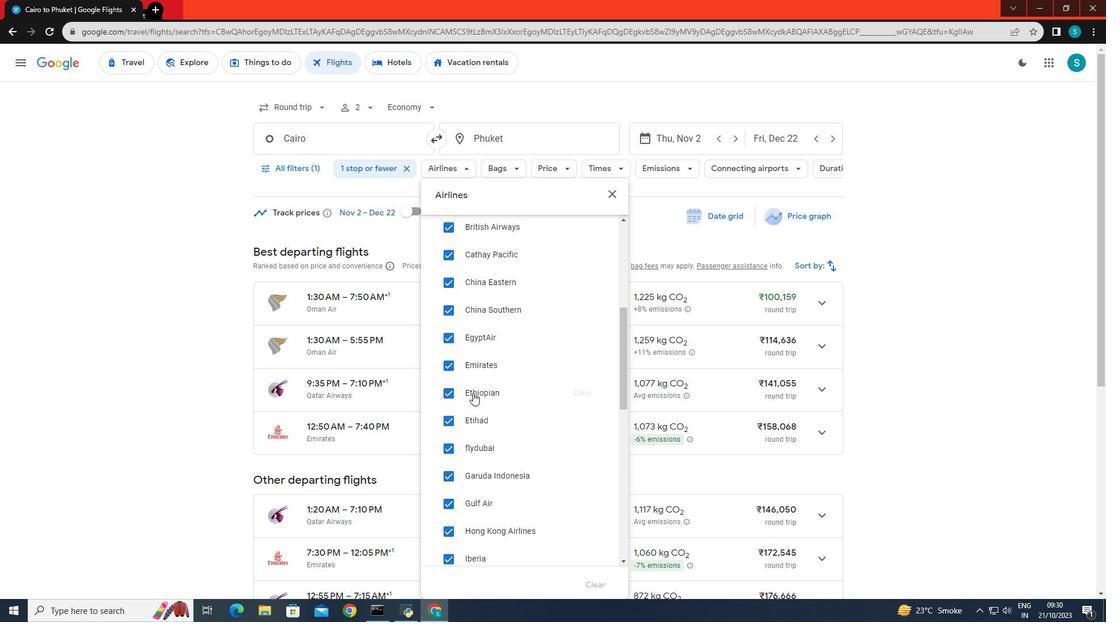 
Action: Mouse moved to (588, 306)
Screenshot: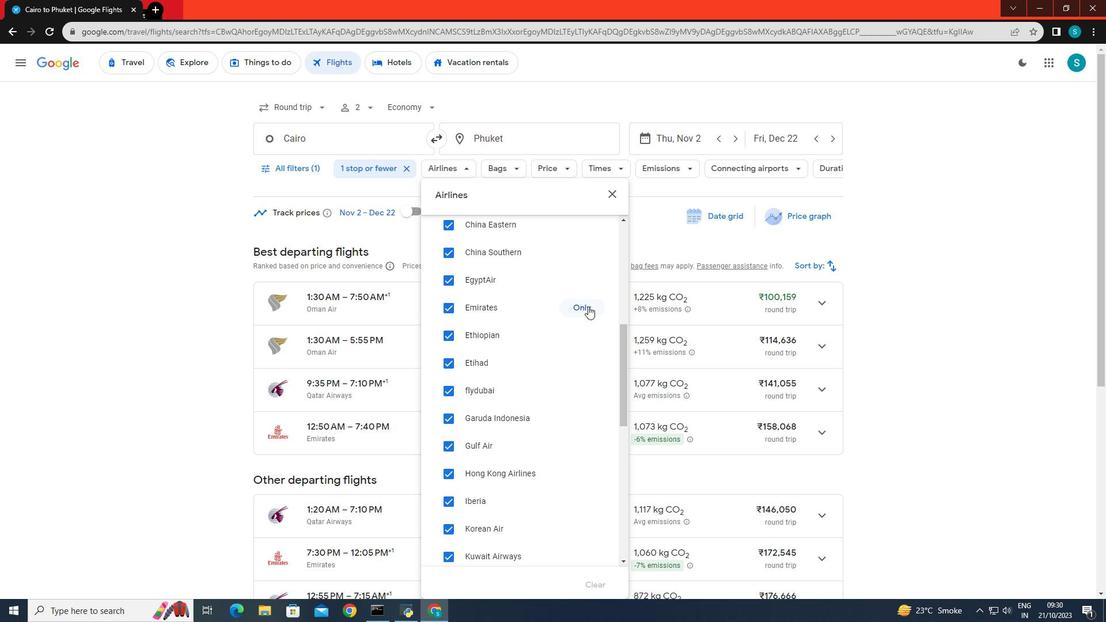 
Action: Mouse pressed left at (588, 306)
Screenshot: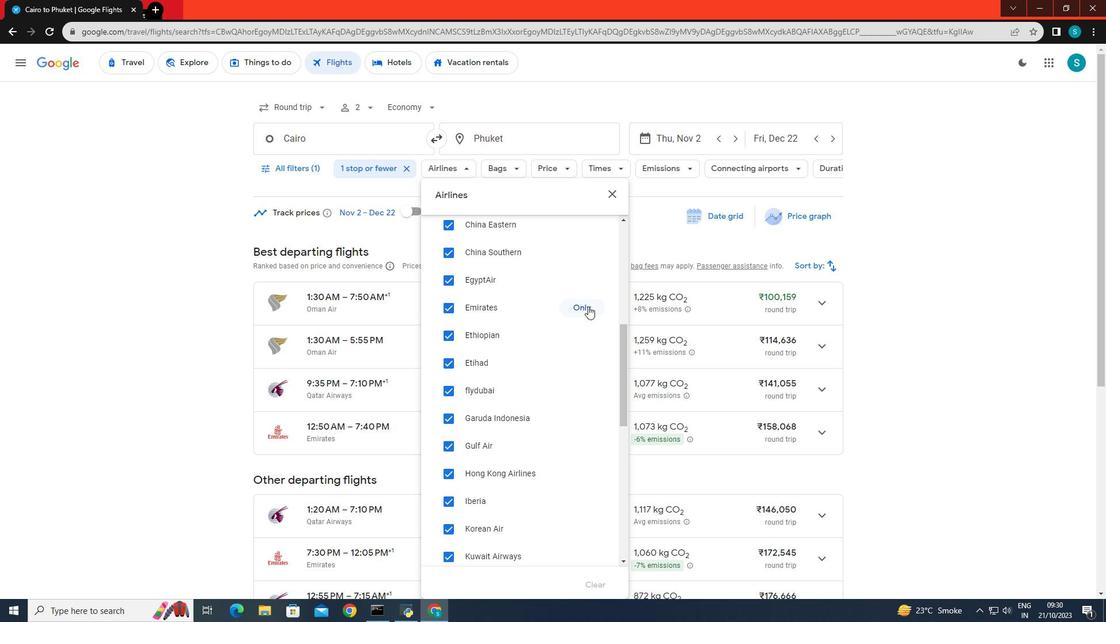
Action: Mouse moved to (160, 352)
Screenshot: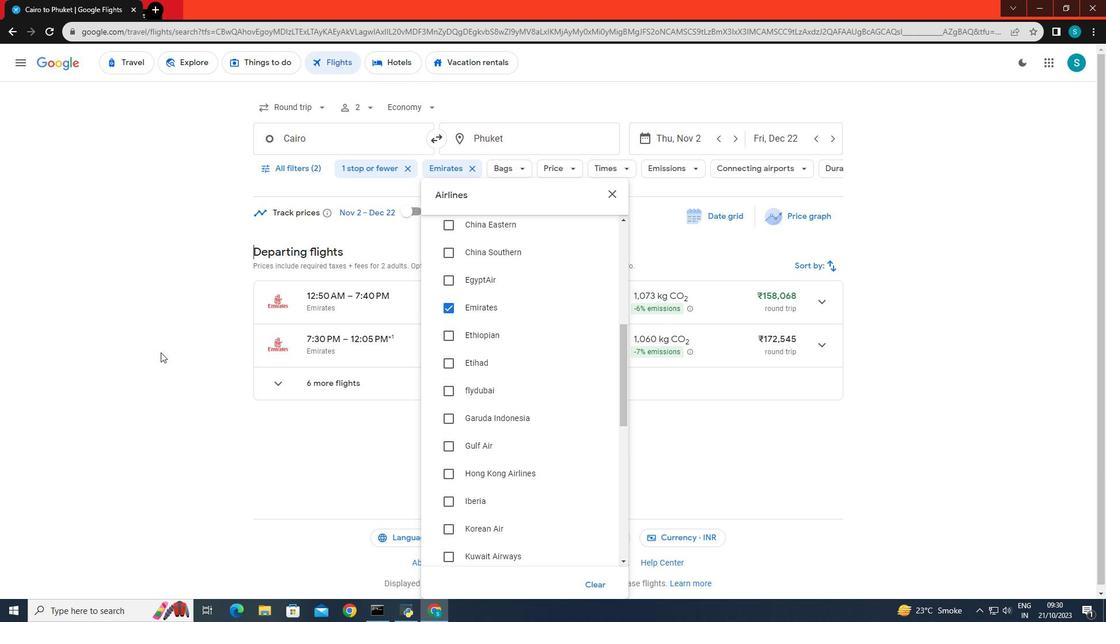 
Action: Mouse pressed left at (160, 352)
Screenshot: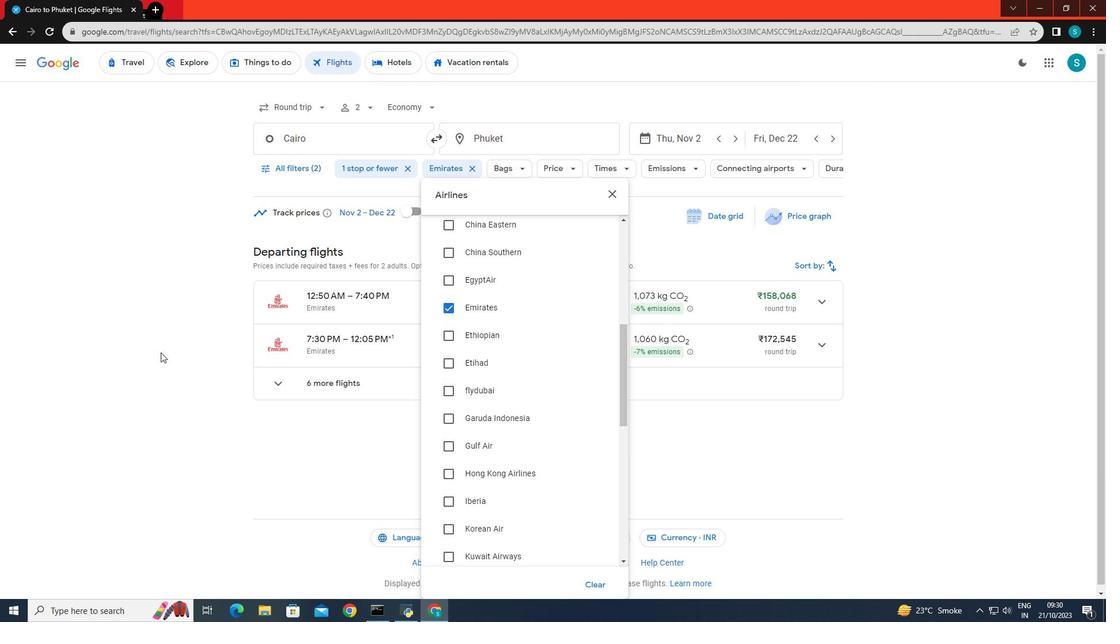 
Action: Mouse moved to (278, 433)
Screenshot: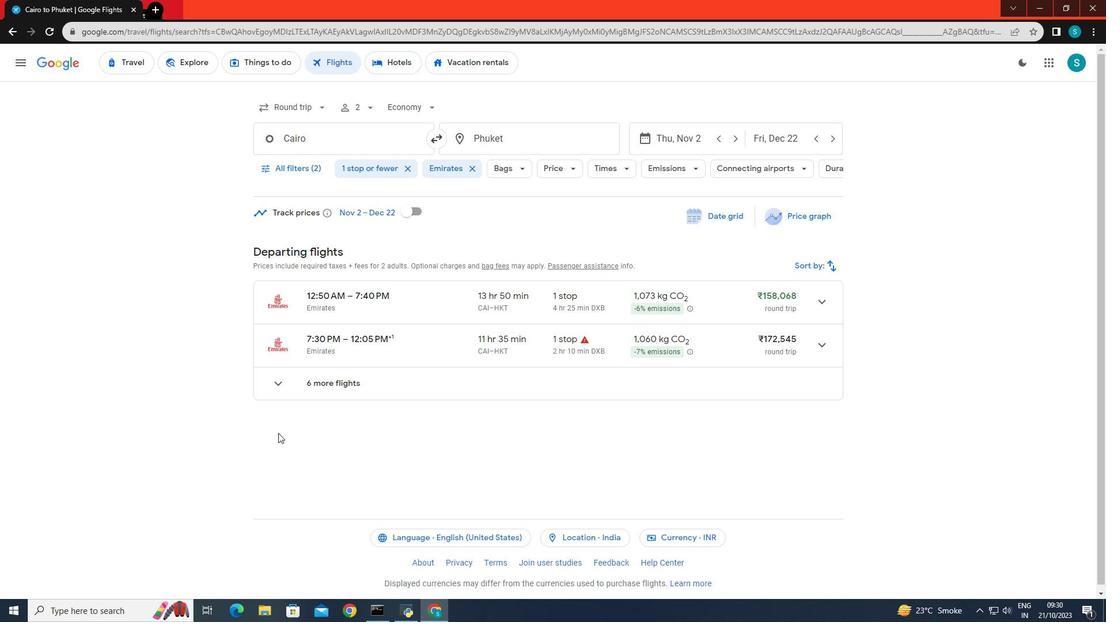 
Action: Mouse scrolled (278, 432) with delta (0, 0)
Screenshot: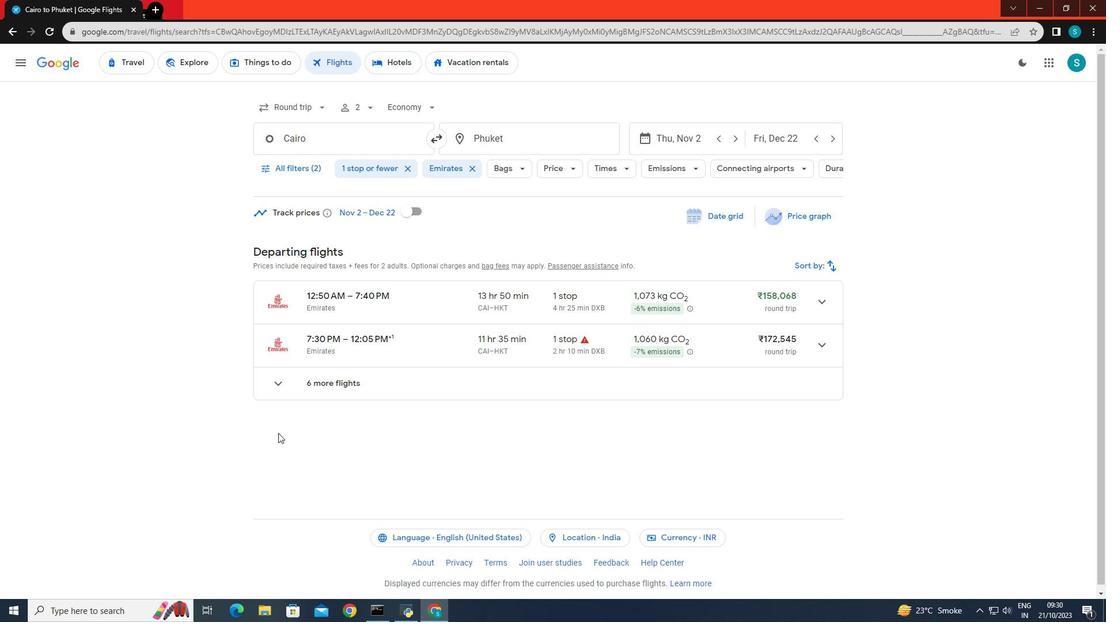 
Action: Mouse moved to (625, 165)
Screenshot: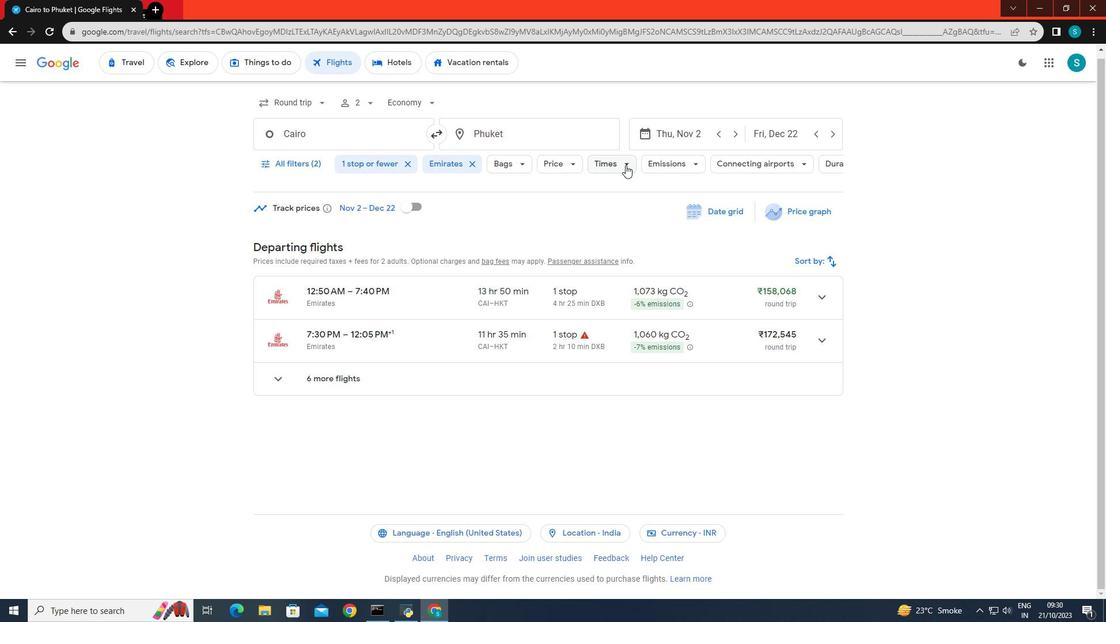 
Action: Mouse pressed left at (625, 165)
Screenshot: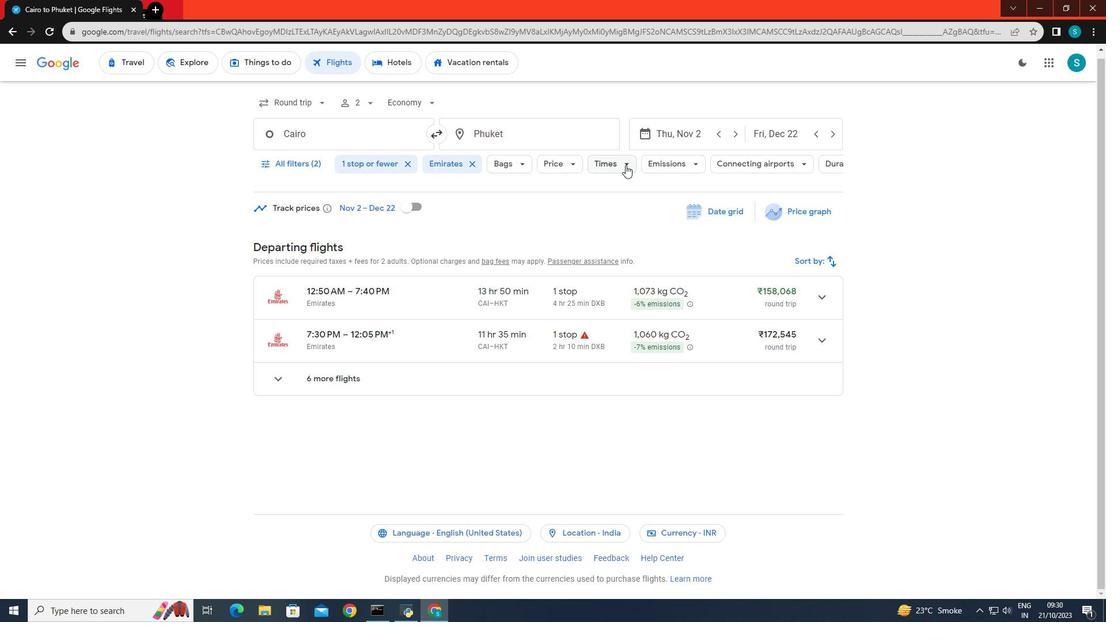 
Action: Mouse moved to (605, 300)
Screenshot: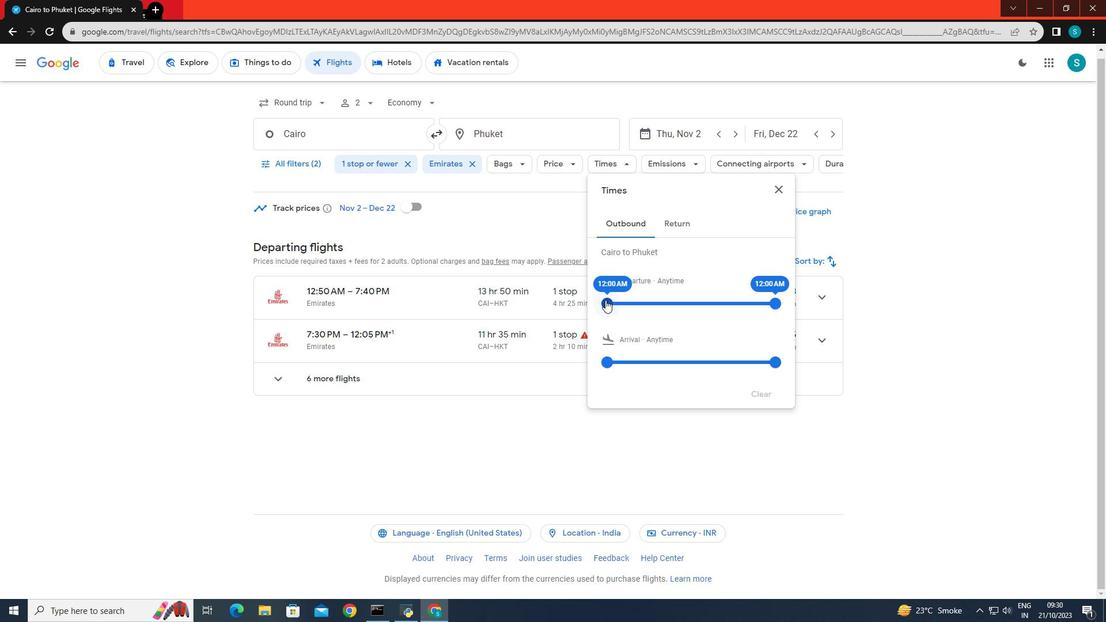 
Action: Mouse pressed left at (605, 300)
Screenshot: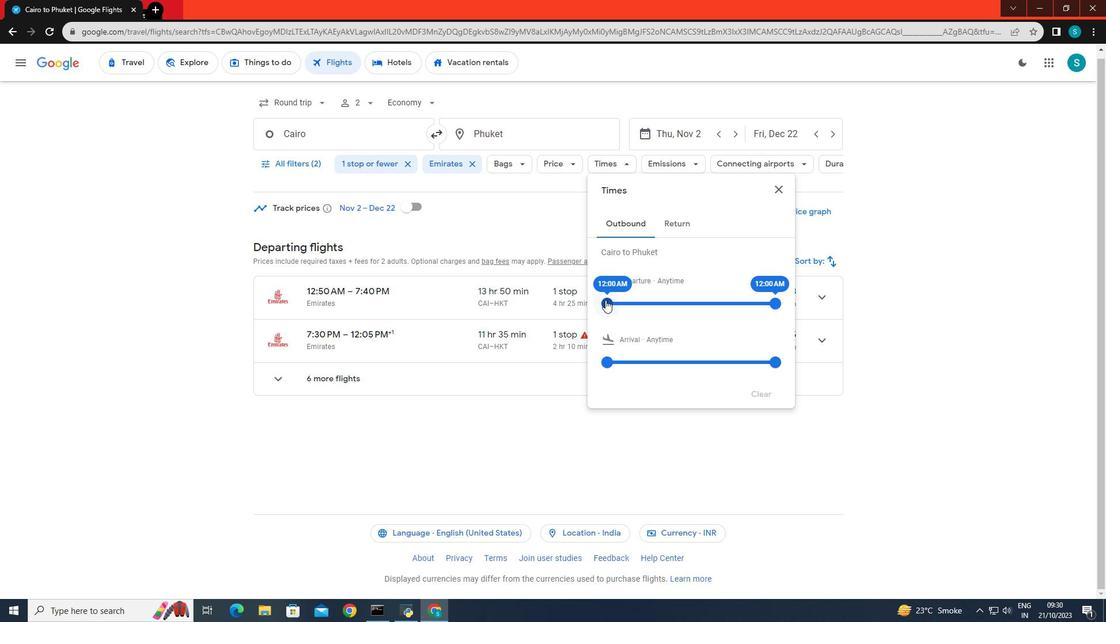 
Action: Mouse moved to (779, 302)
Screenshot: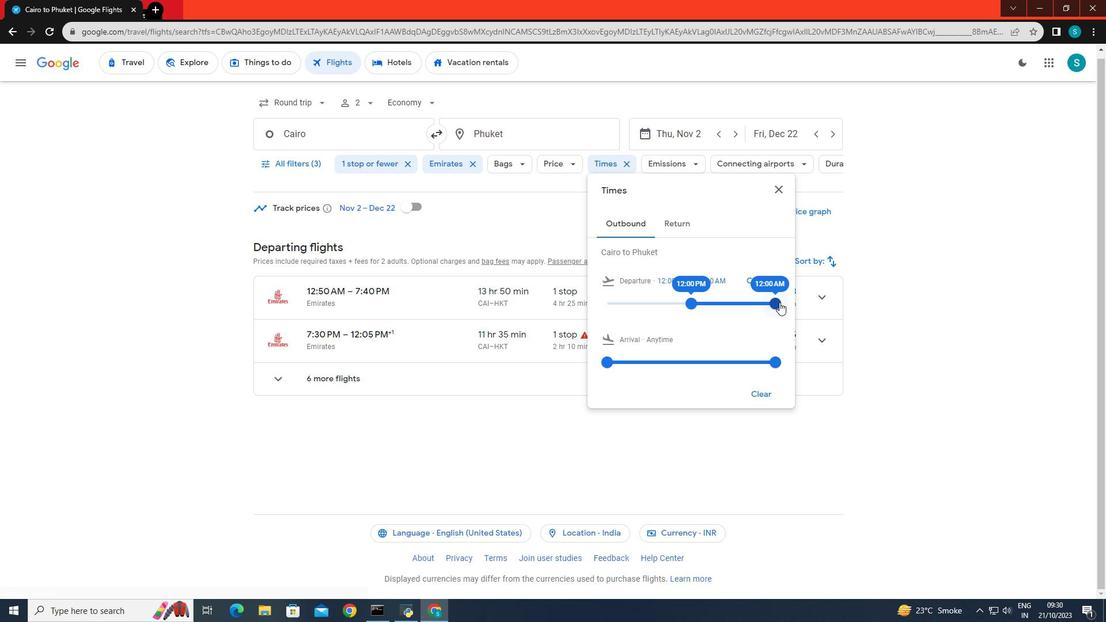 
Action: Mouse pressed left at (779, 302)
Screenshot: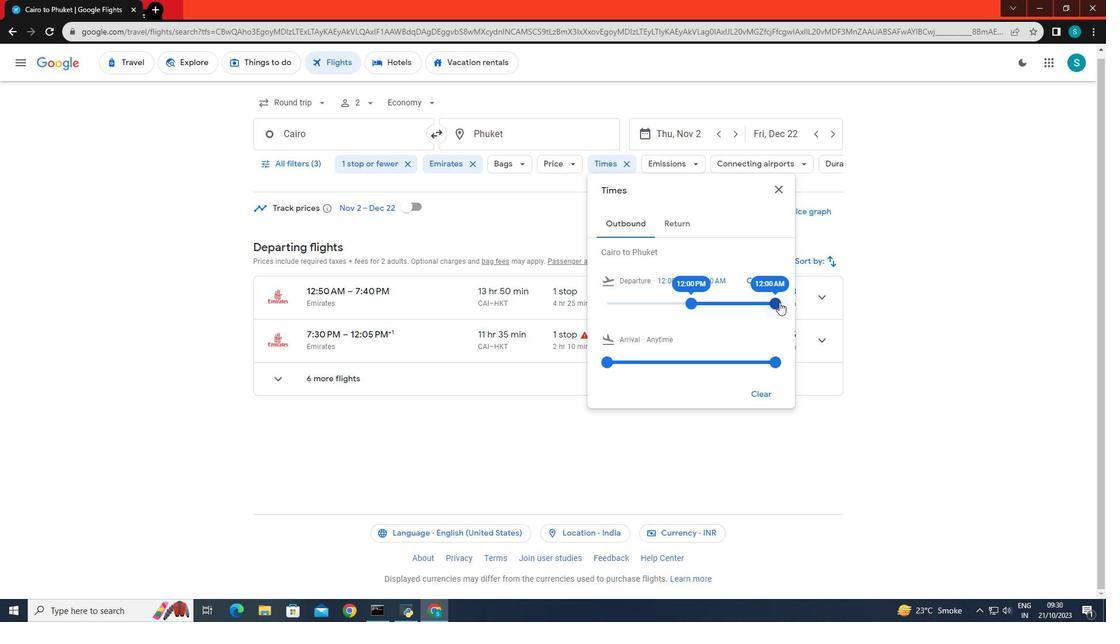 
Action: Mouse moved to (689, 326)
Screenshot: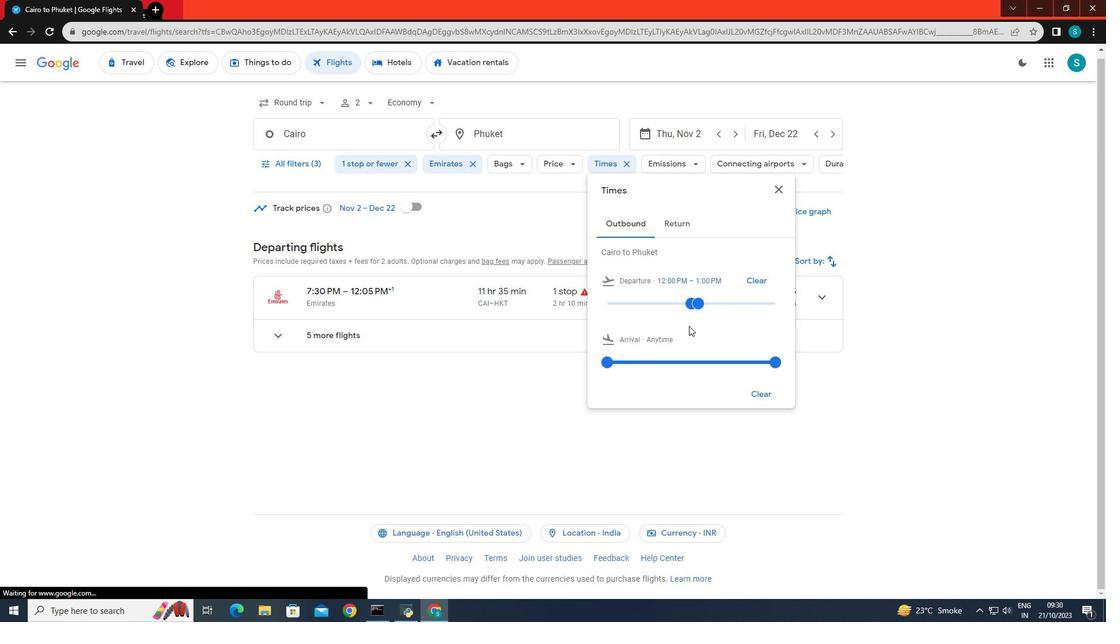 
Action: Mouse pressed left at (689, 326)
Screenshot: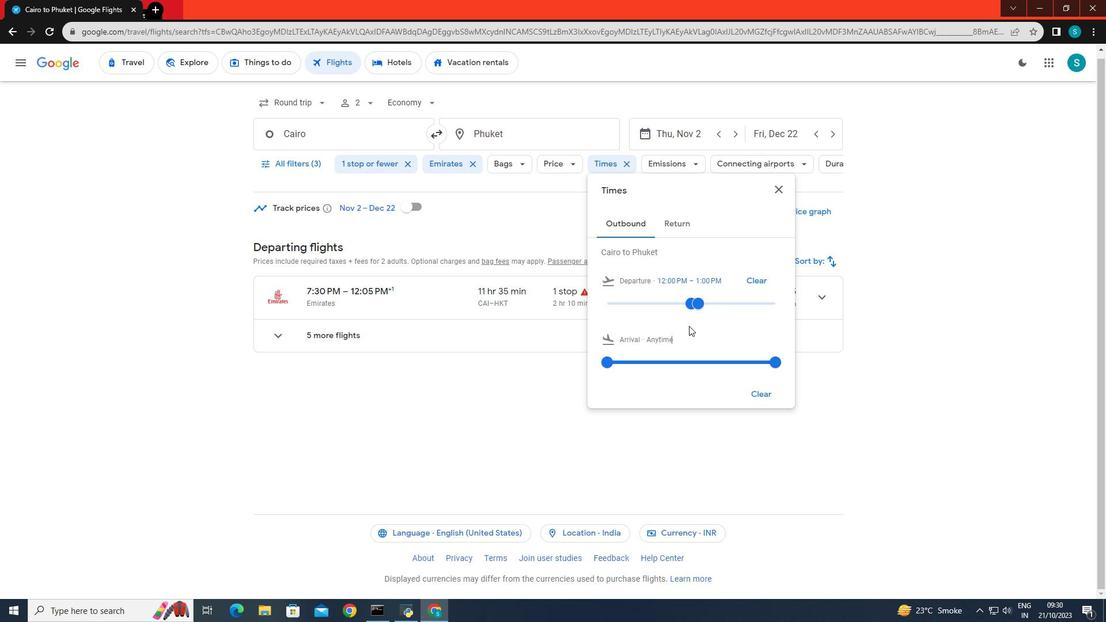 
Action: Mouse moved to (554, 402)
Screenshot: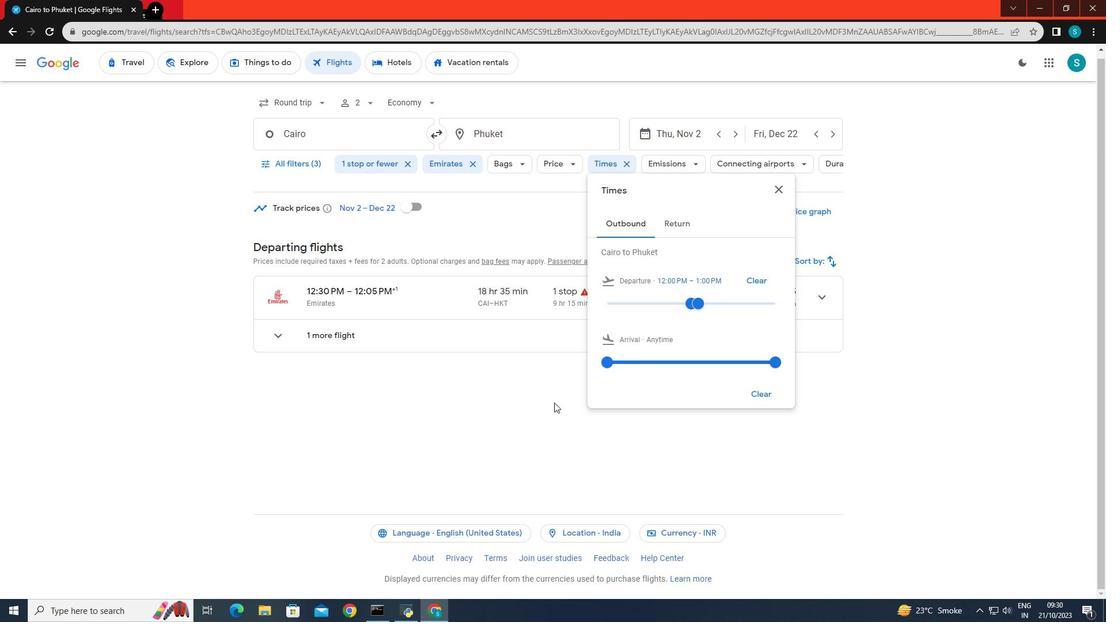 
Action: Mouse pressed left at (554, 402)
Screenshot: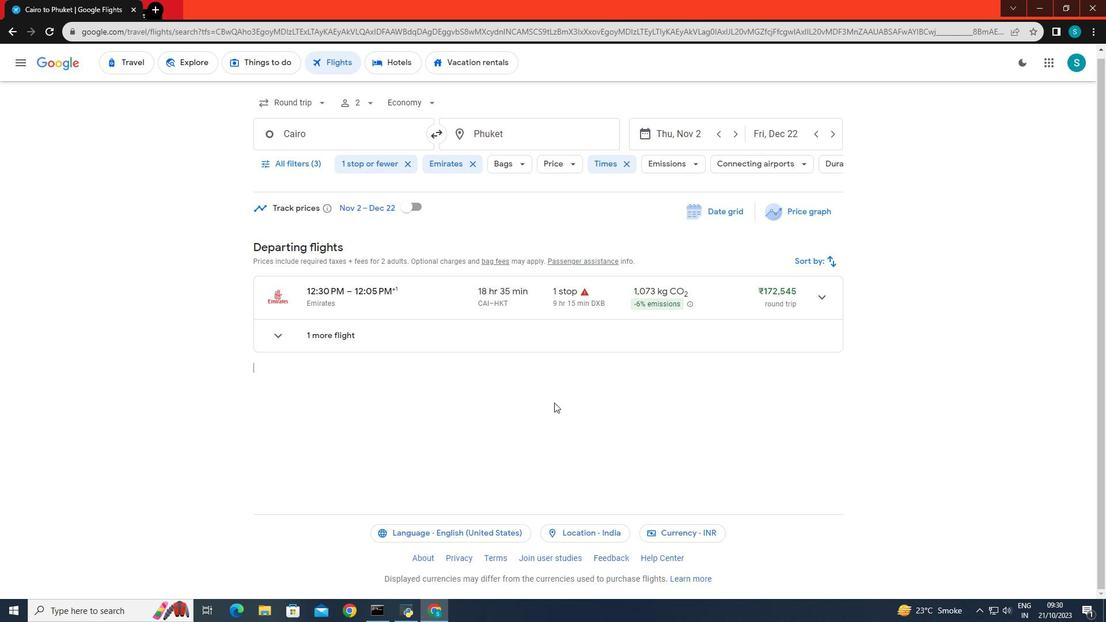
Action: Mouse moved to (787, 156)
Screenshot: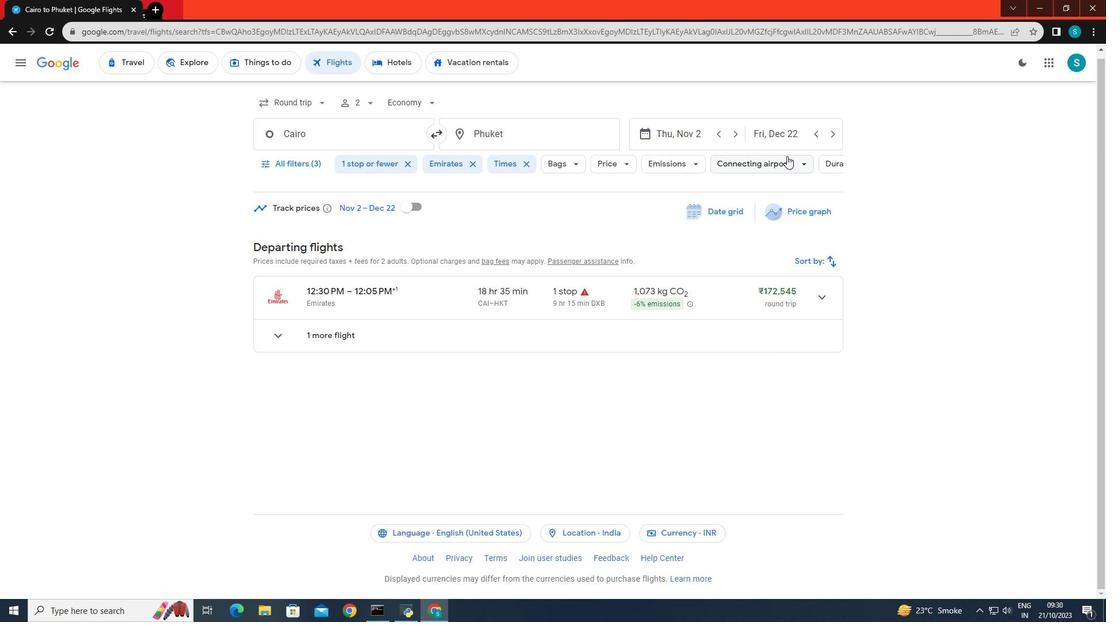 
Action: Mouse pressed left at (787, 156)
Screenshot: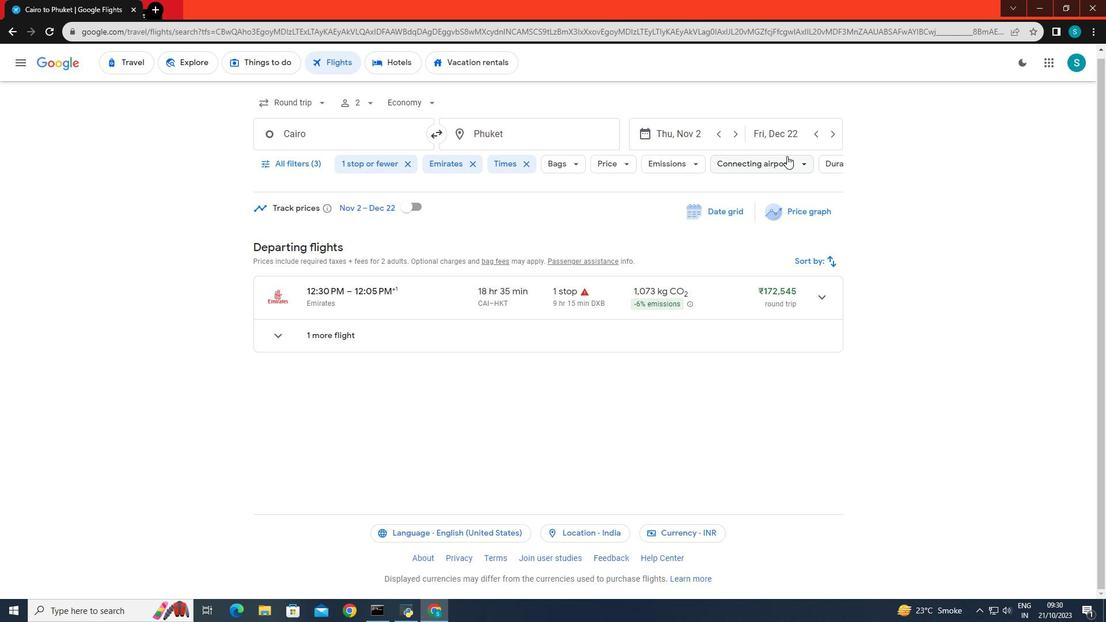 
Action: Mouse moved to (770, 401)
Screenshot: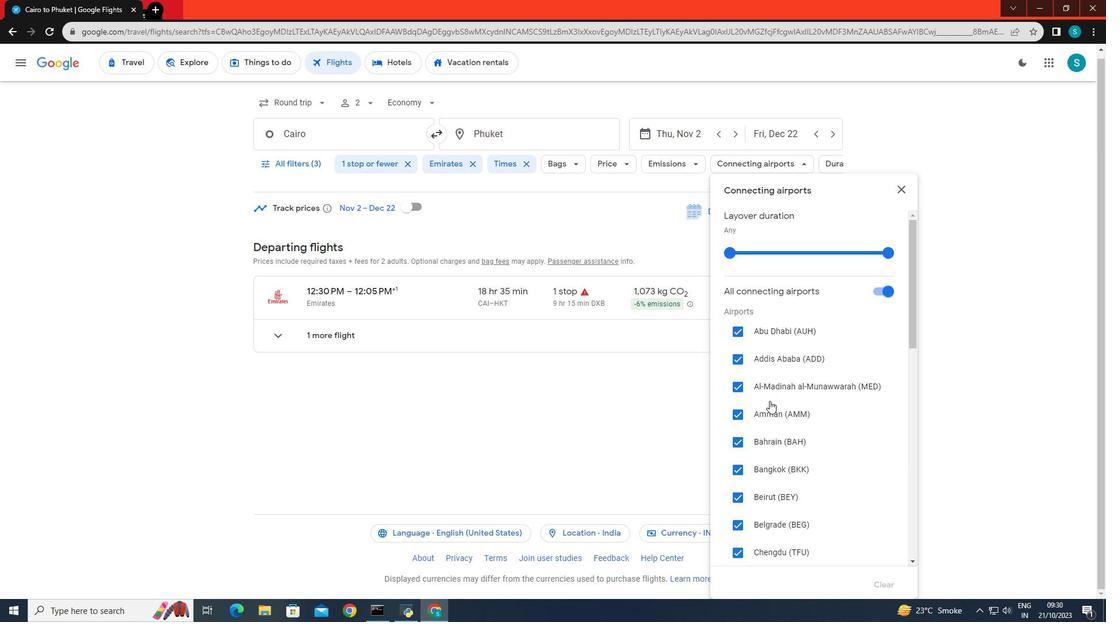 
Action: Mouse scrolled (770, 400) with delta (0, 0)
Screenshot: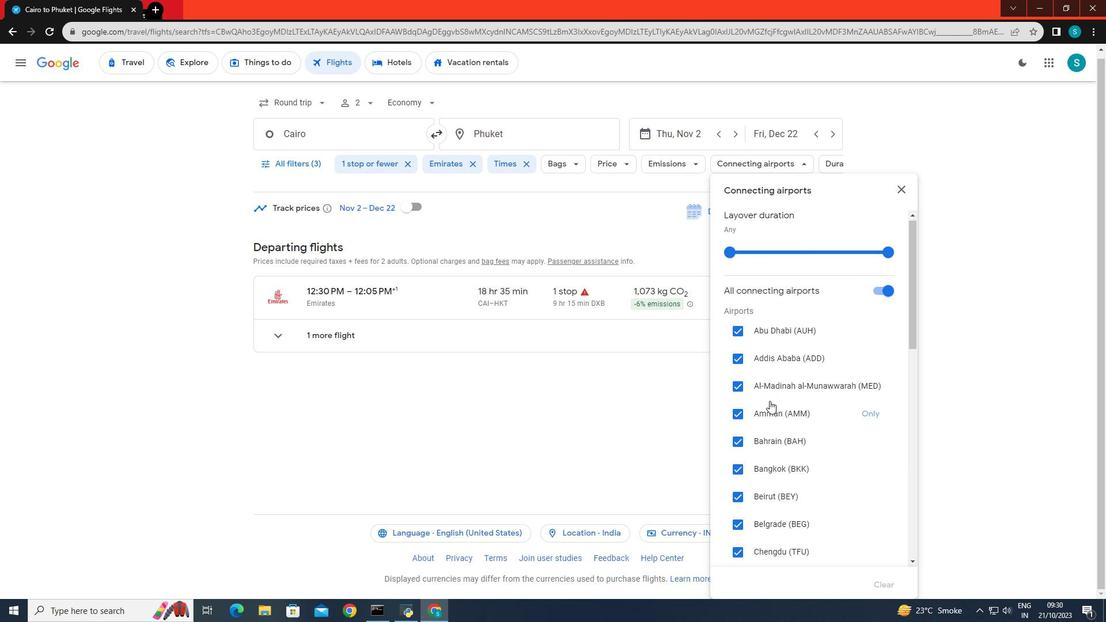 
Action: Mouse scrolled (770, 400) with delta (0, 0)
Screenshot: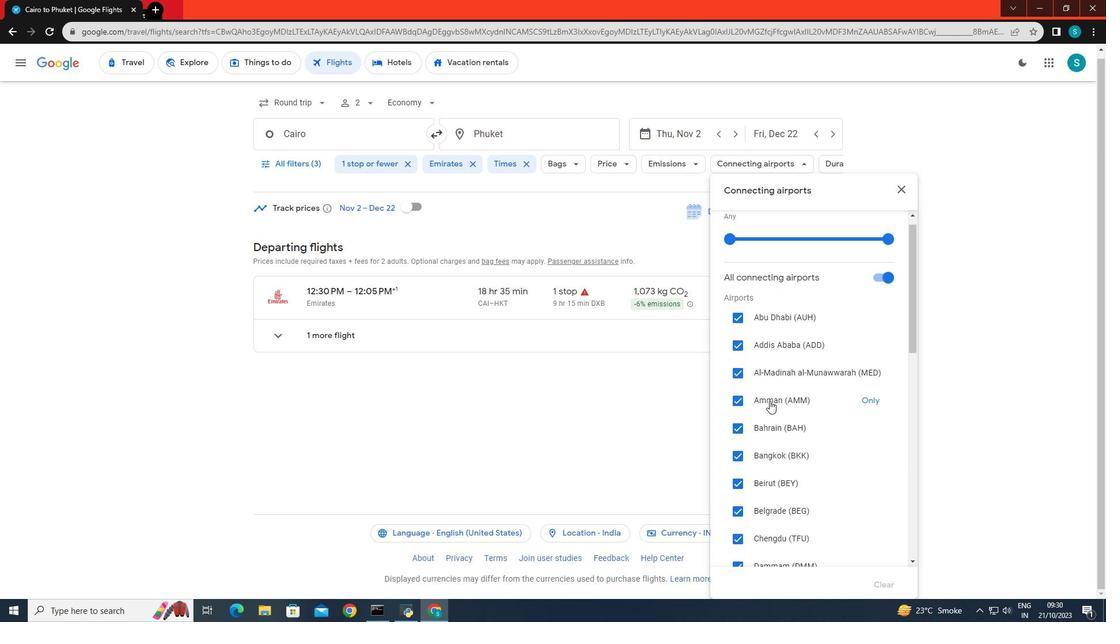 
Action: Mouse scrolled (770, 400) with delta (0, 0)
Screenshot: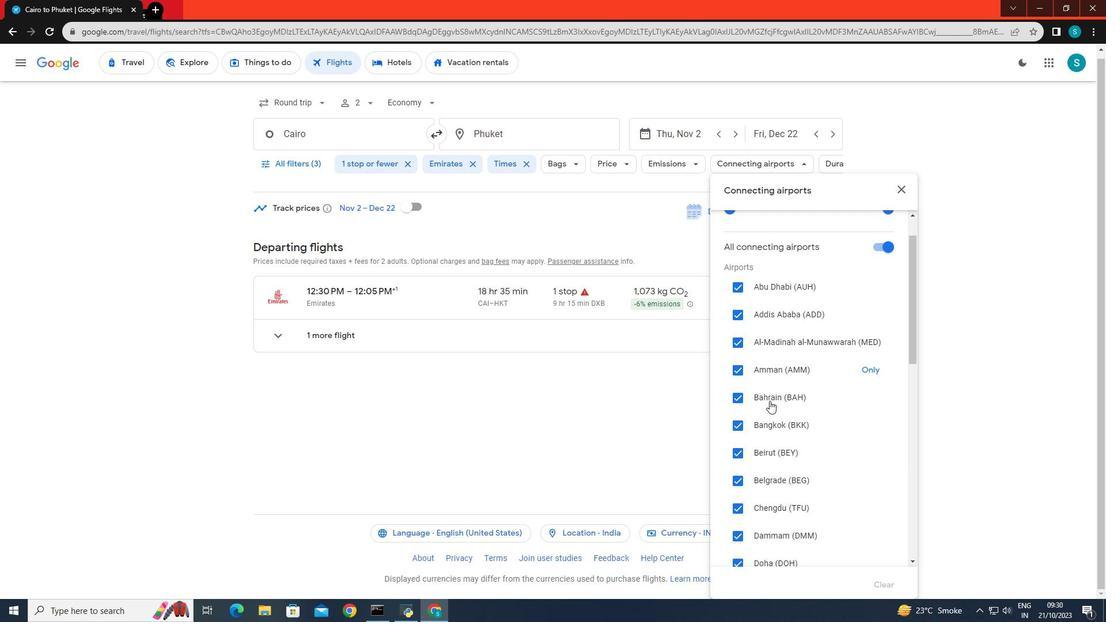 
Action: Mouse moved to (757, 417)
Screenshot: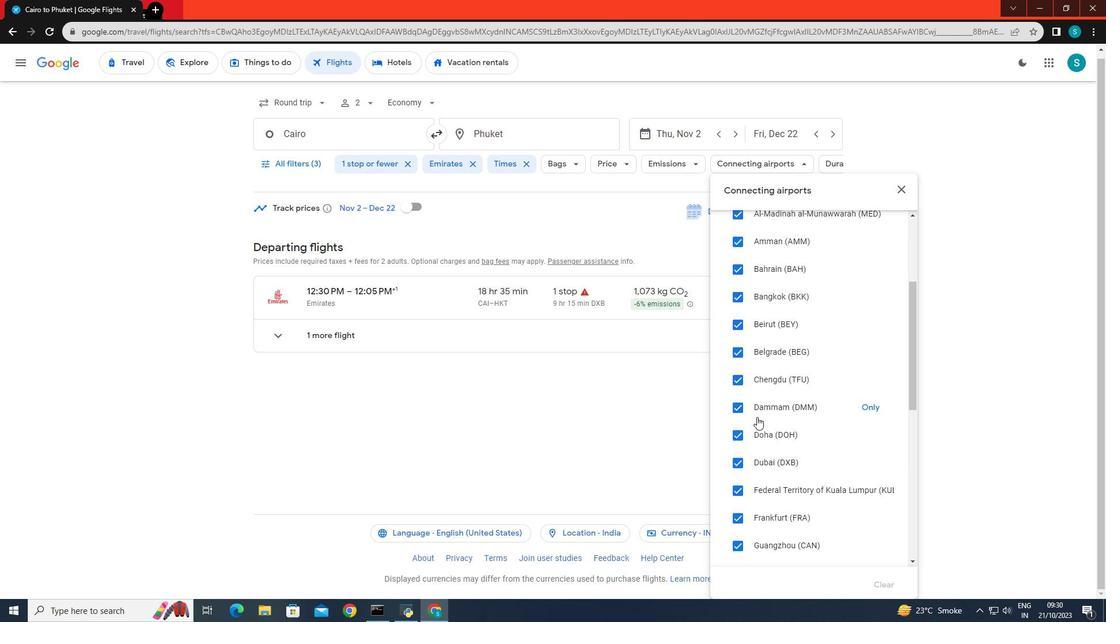 
Action: Mouse scrolled (757, 416) with delta (0, 0)
Screenshot: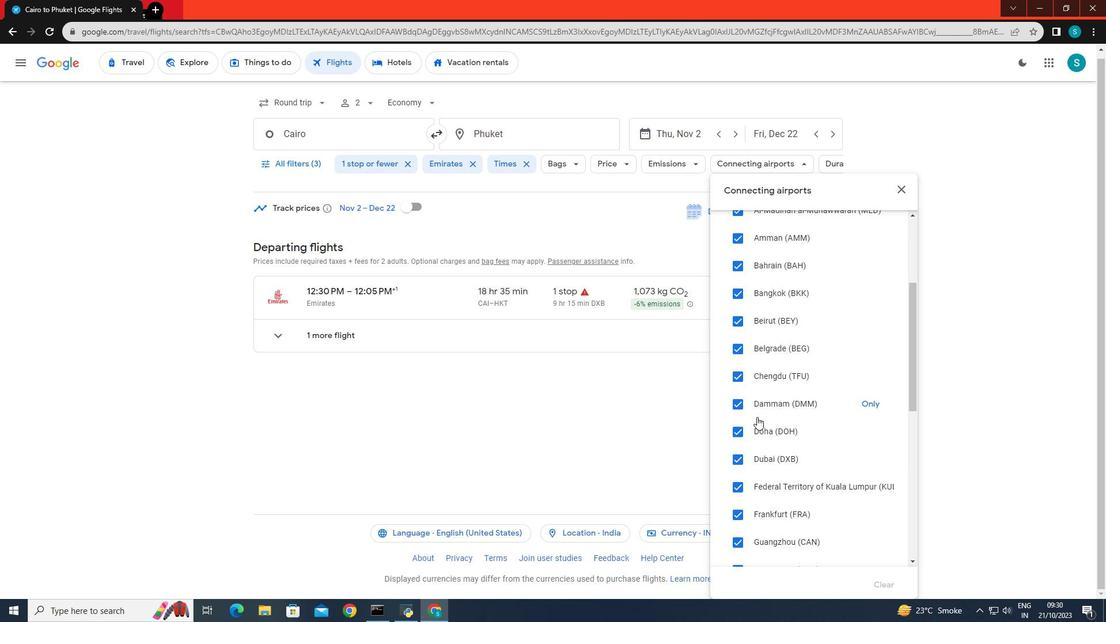 
Action: Mouse moved to (874, 407)
Screenshot: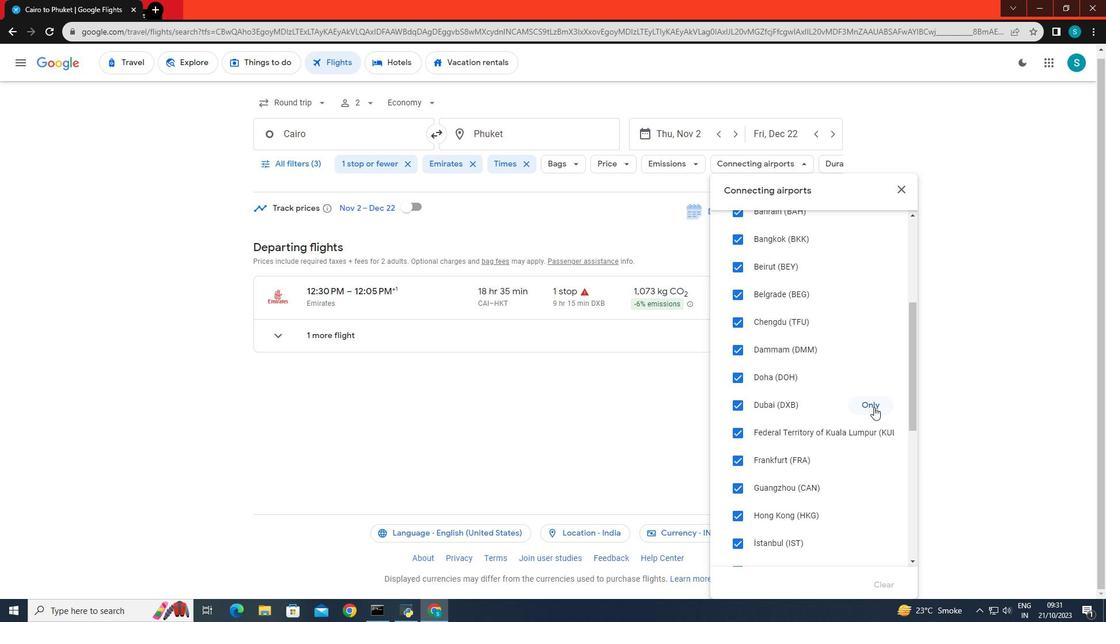 
Action: Mouse pressed left at (874, 407)
Screenshot: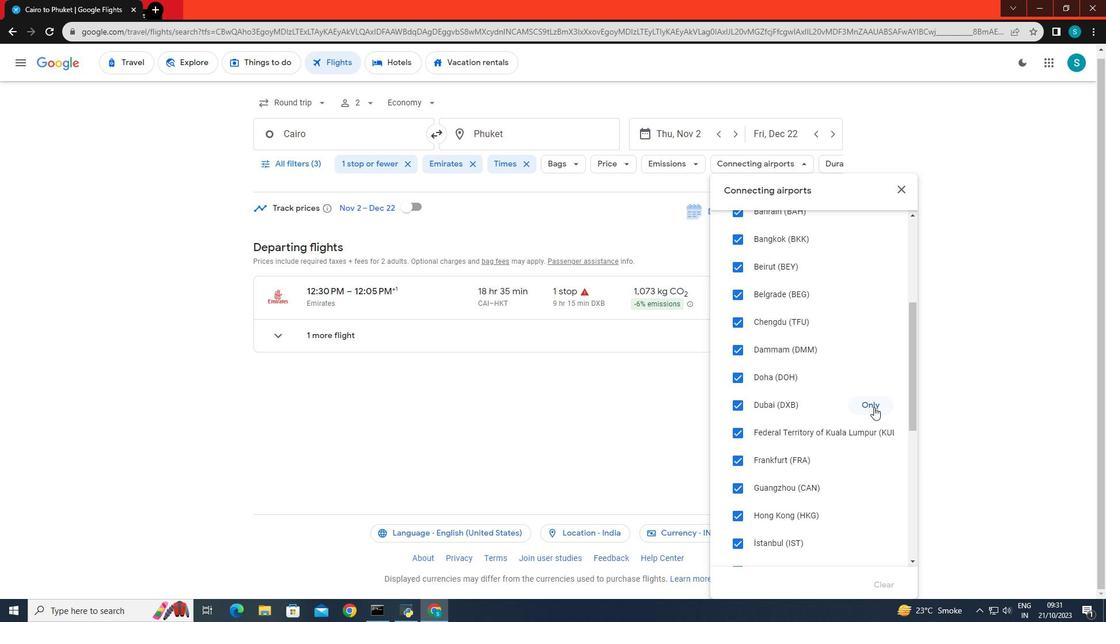 
Action: Mouse moved to (871, 403)
Screenshot: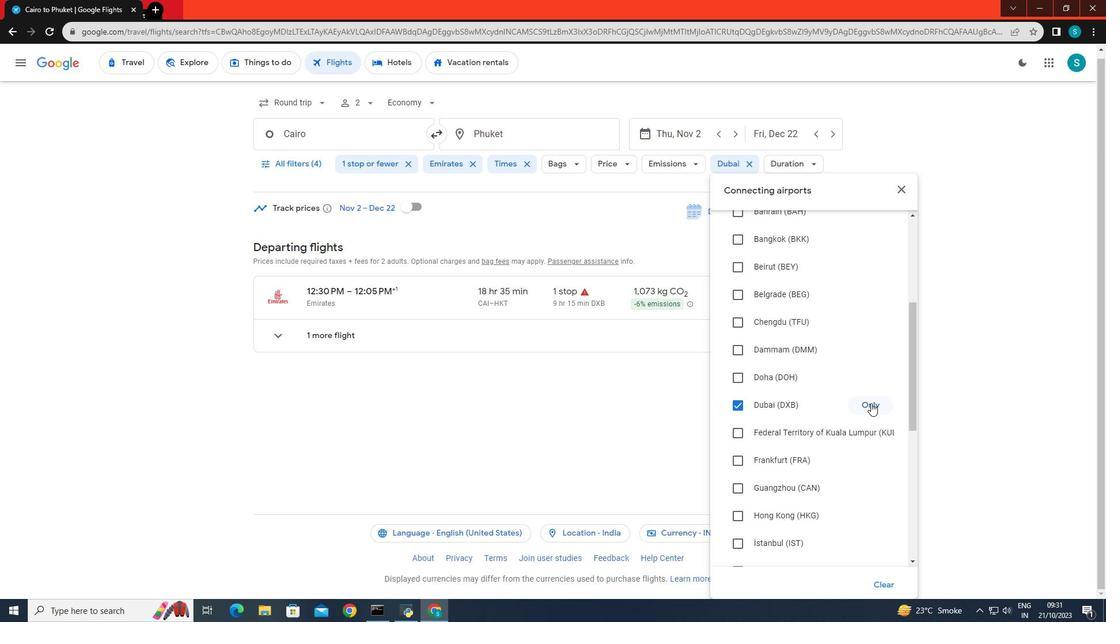 
Action: Mouse pressed left at (871, 403)
Screenshot: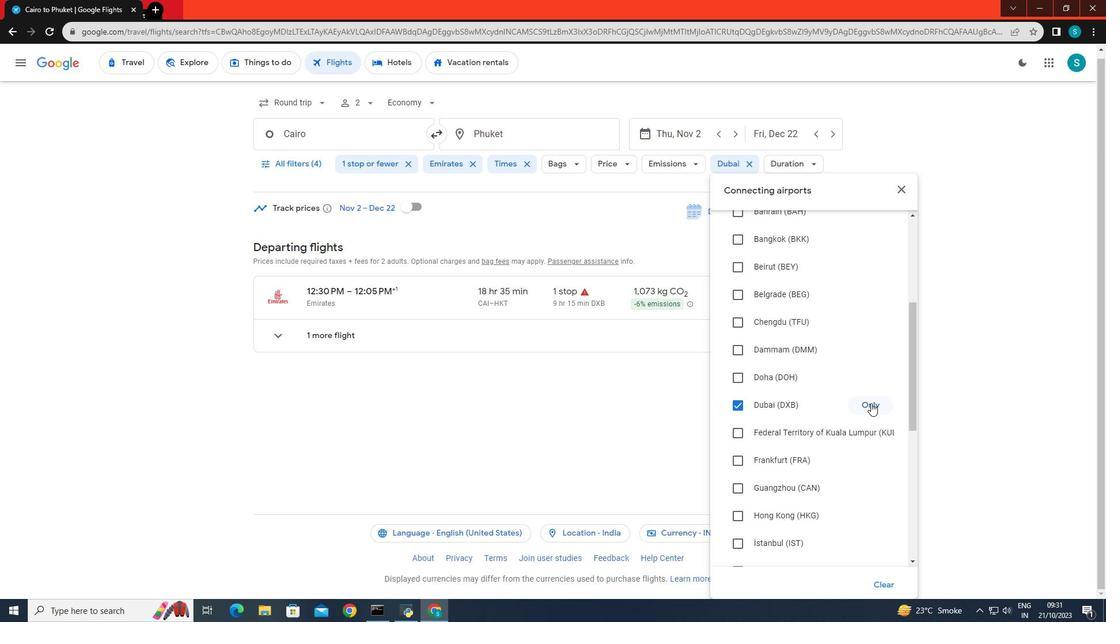 
Action: Mouse moved to (639, 419)
Screenshot: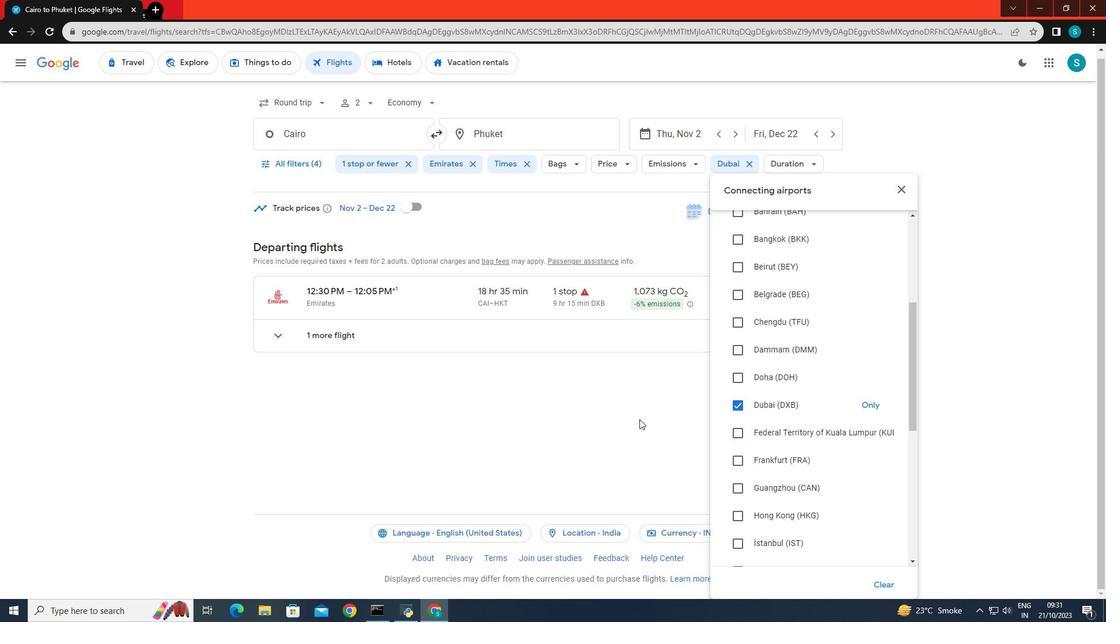 
Action: Mouse pressed left at (639, 419)
Screenshot: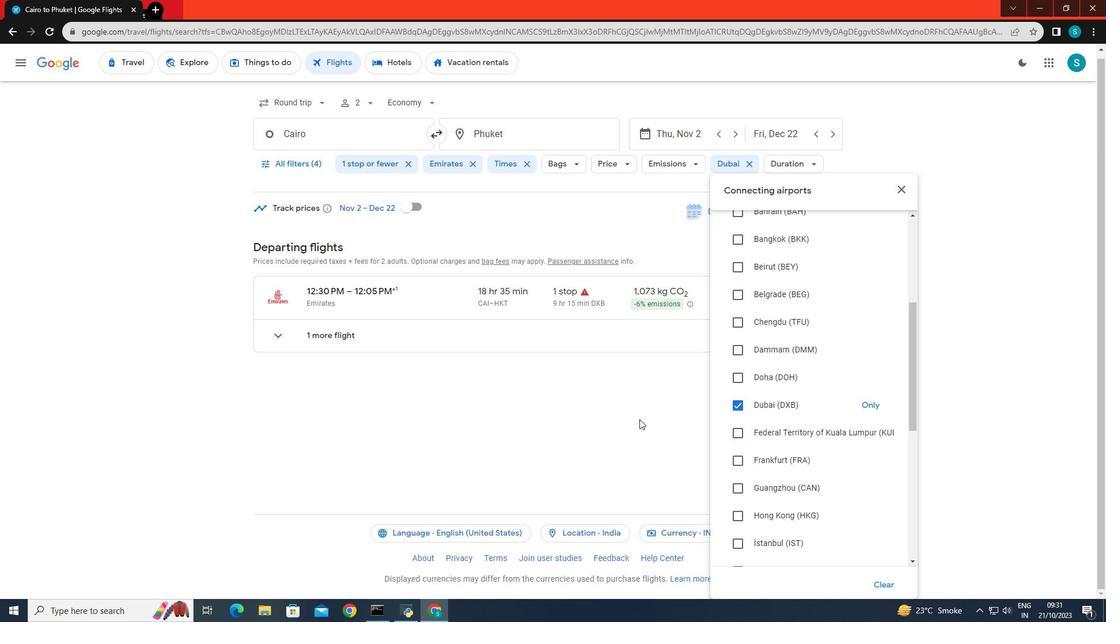 
